 Task: Send an email with the signature Christina Ramirez with the subject 'Request for donations' and the message 'I am pleased to inform you that we have selected your proposal.' from softage.1@softage.net to softage.2@softage.net with an attached document Press_release.docx and move the email from Sent Items to the folder Employee files
Action: Mouse moved to (707, 151)
Screenshot: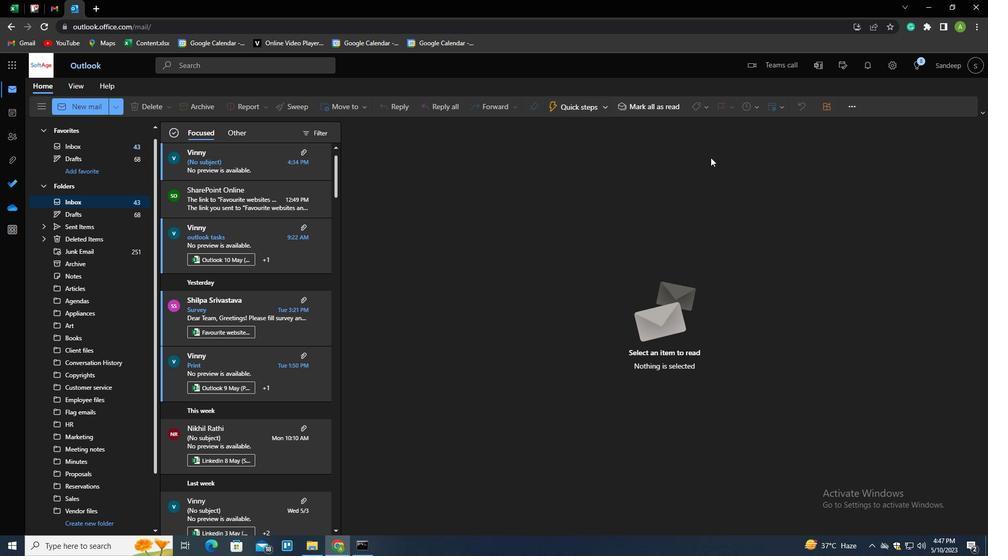 
Action: Key pressed n
Screenshot: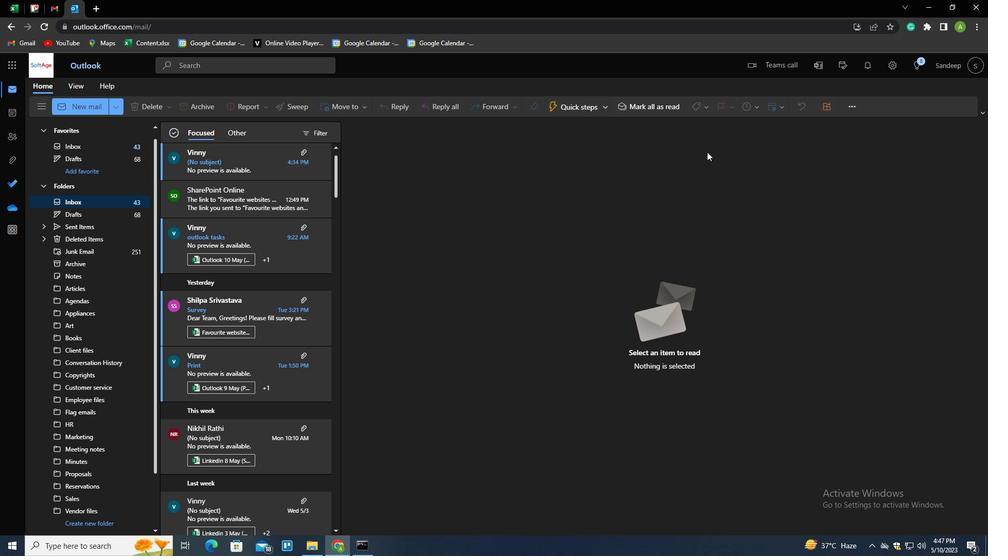
Action: Mouse moved to (694, 107)
Screenshot: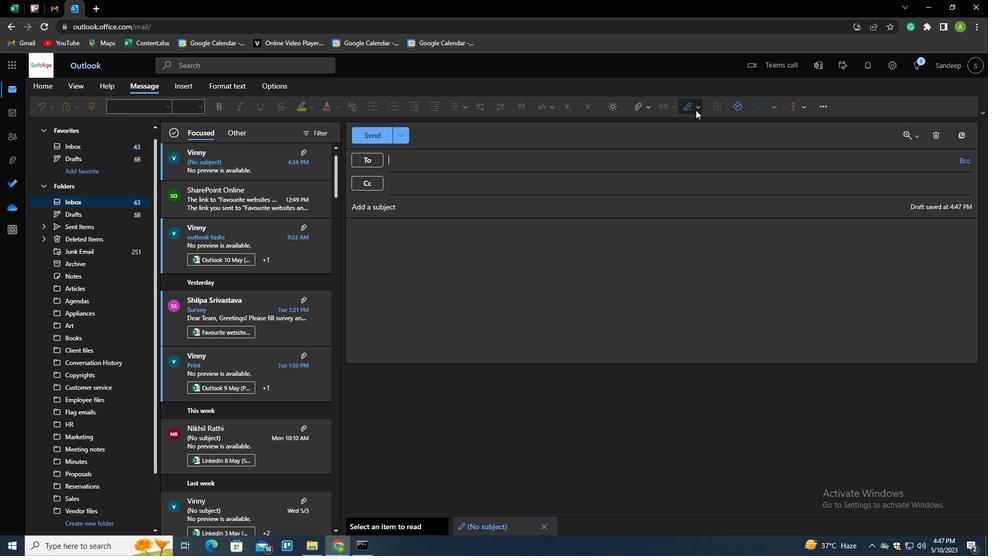 
Action: Mouse pressed left at (694, 107)
Screenshot: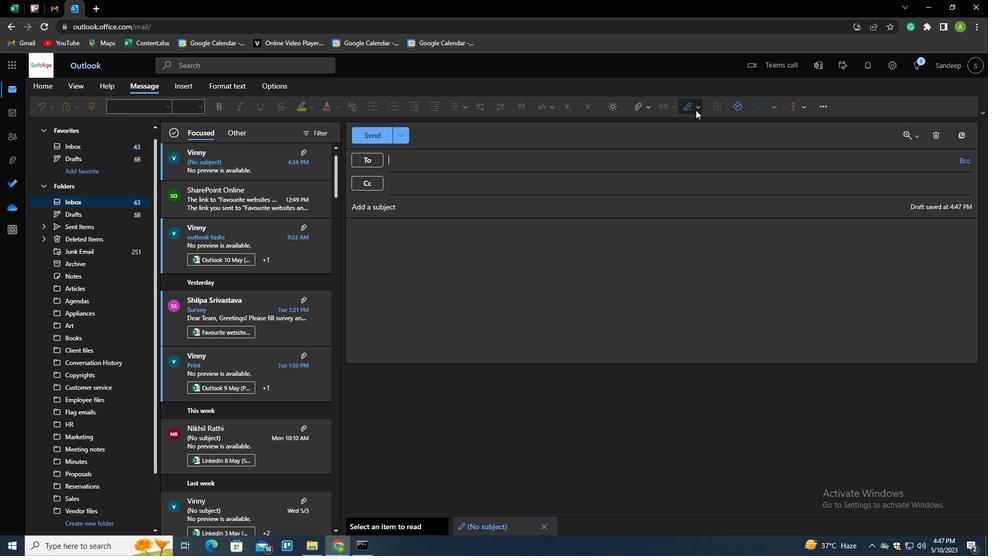 
Action: Mouse moved to (678, 147)
Screenshot: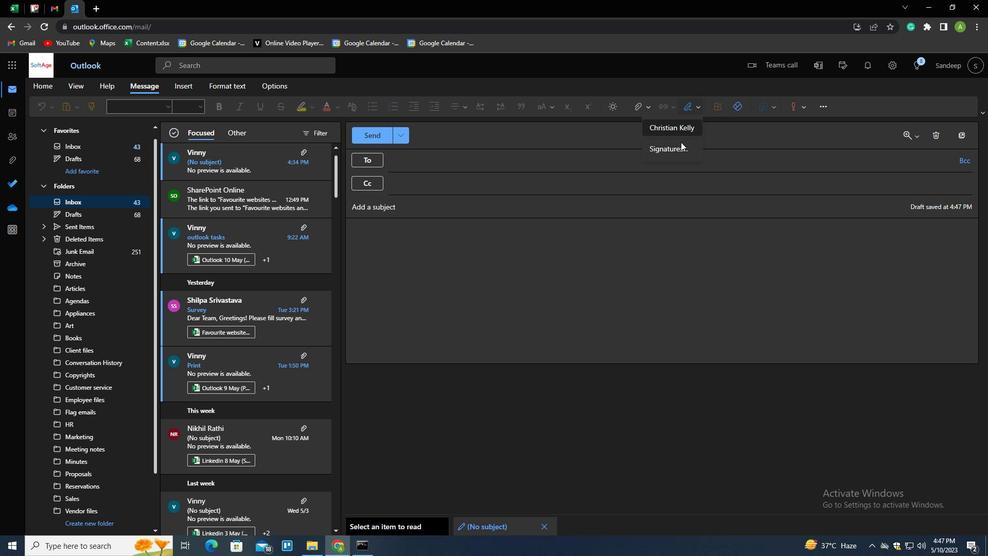 
Action: Mouse pressed left at (678, 147)
Screenshot: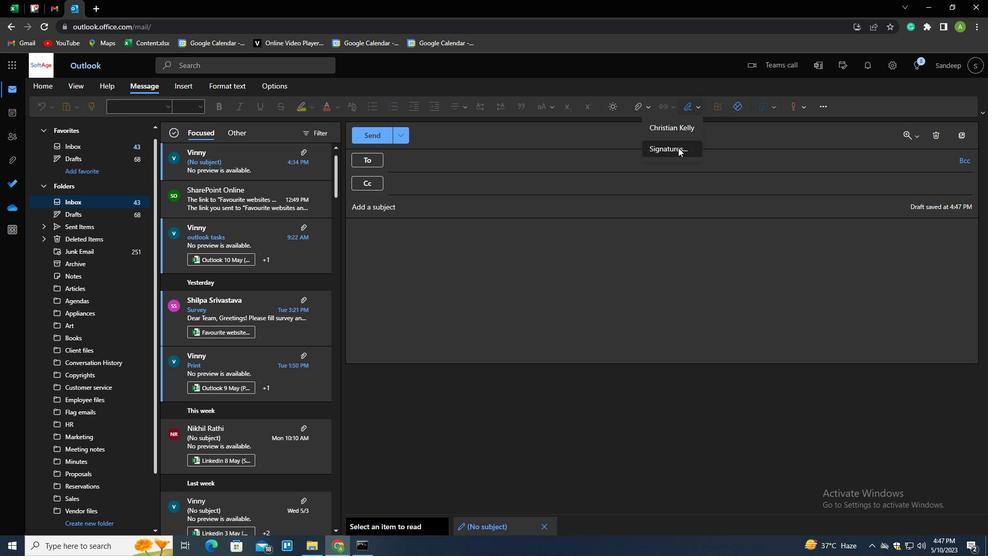 
Action: Mouse moved to (696, 187)
Screenshot: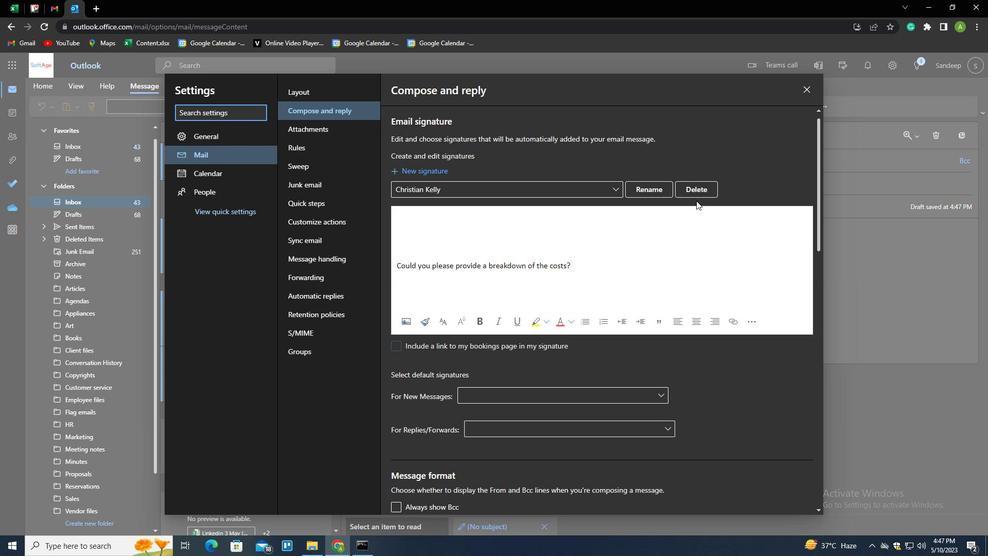 
Action: Mouse pressed left at (696, 187)
Screenshot: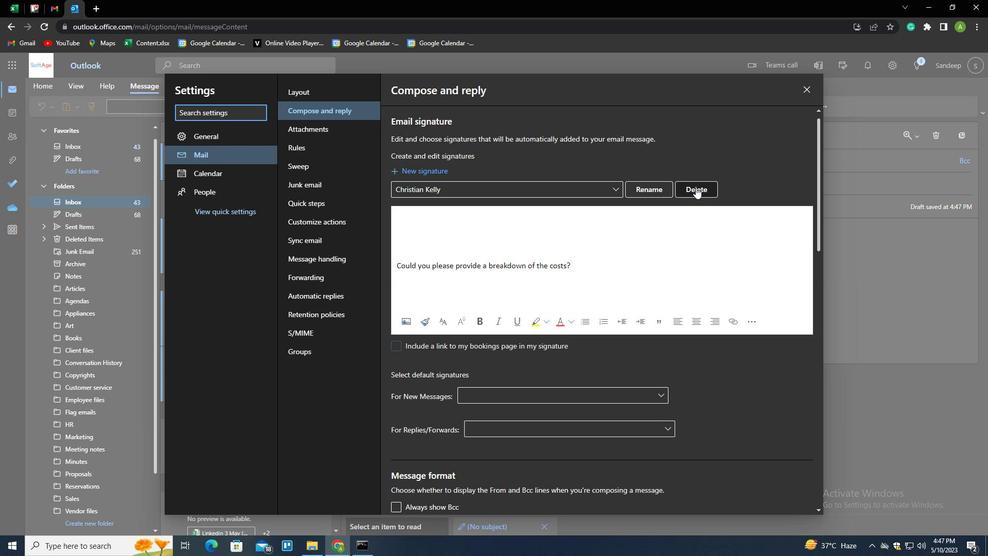
Action: Mouse moved to (633, 190)
Screenshot: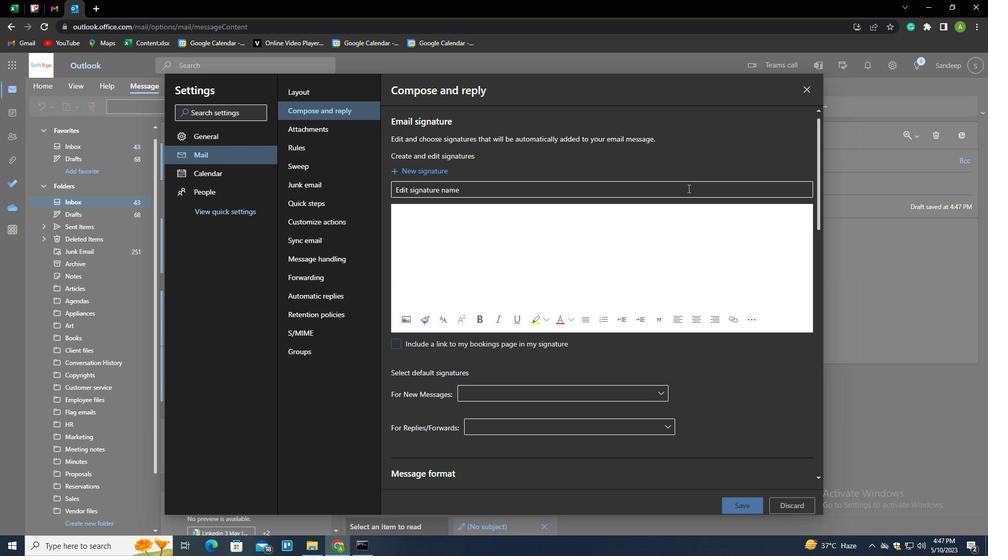 
Action: Mouse pressed left at (633, 190)
Screenshot: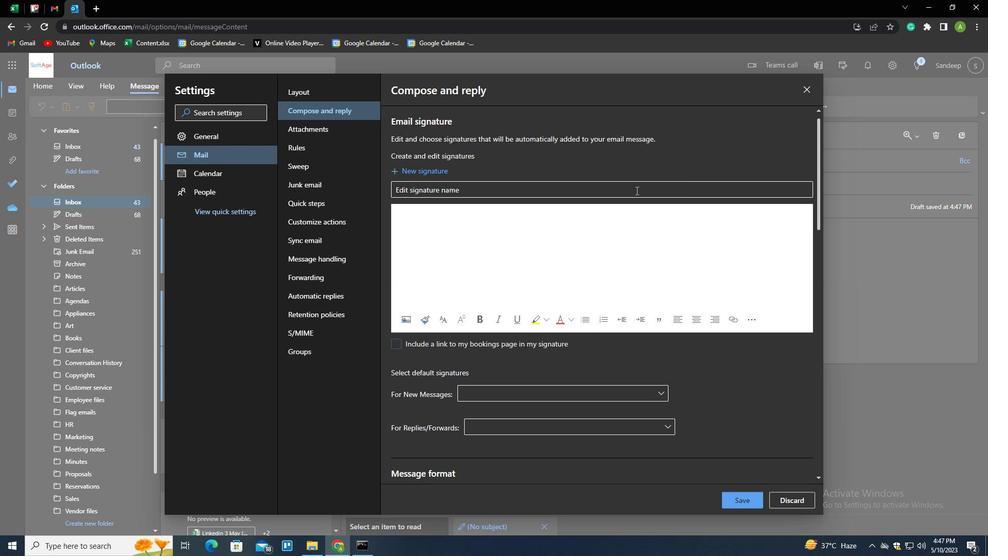 
Action: Mouse moved to (633, 190)
Screenshot: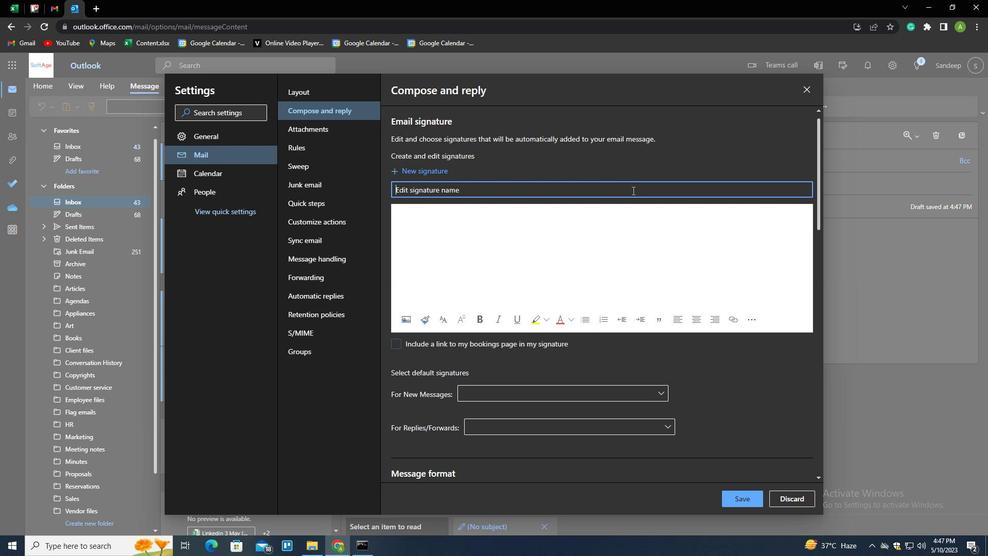 
Action: Key pressed <Key.shift>CHRISTINA<Key.space><Key.shift>RAMIREZ<Key.tab><Key.shift_r><Key.enter><Key.enter><Key.enter><Key.enter><Key.enter><Key.shift>IA<Key.backspace><Key.space><Key.shift>AM<Key.space>PLEASED<Key.space>TO<Key.space>INFORM<Key.space>YOU<Key.space>THAT<Key.space>WE<Key.space>HAVE<Key.space>SELECTD<Key.backspace>ED<Key.space>YOUR<Key.space>PI<Key.backspace>URPOSEL<Key.backspace><Key.backspace>AL.
Screenshot: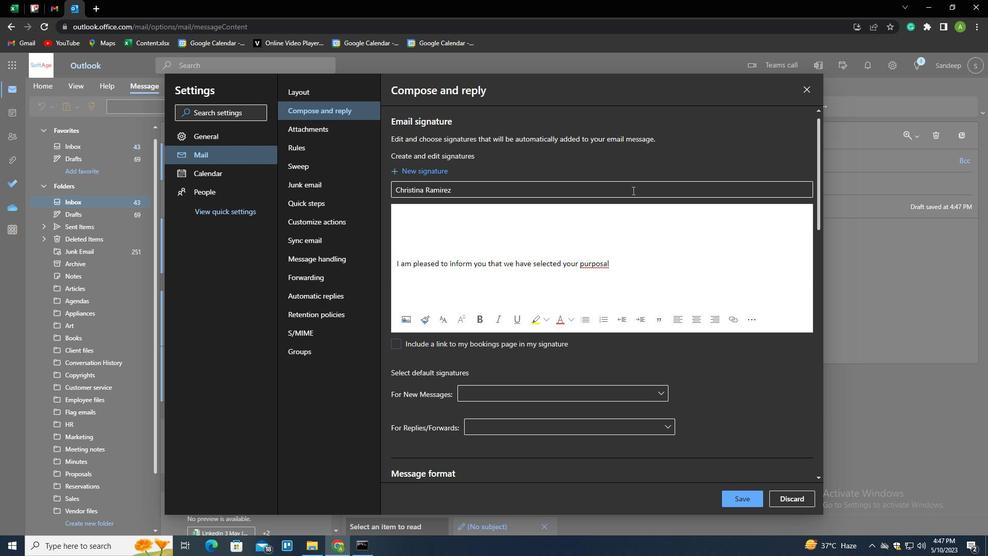 
Action: Mouse moved to (590, 264)
Screenshot: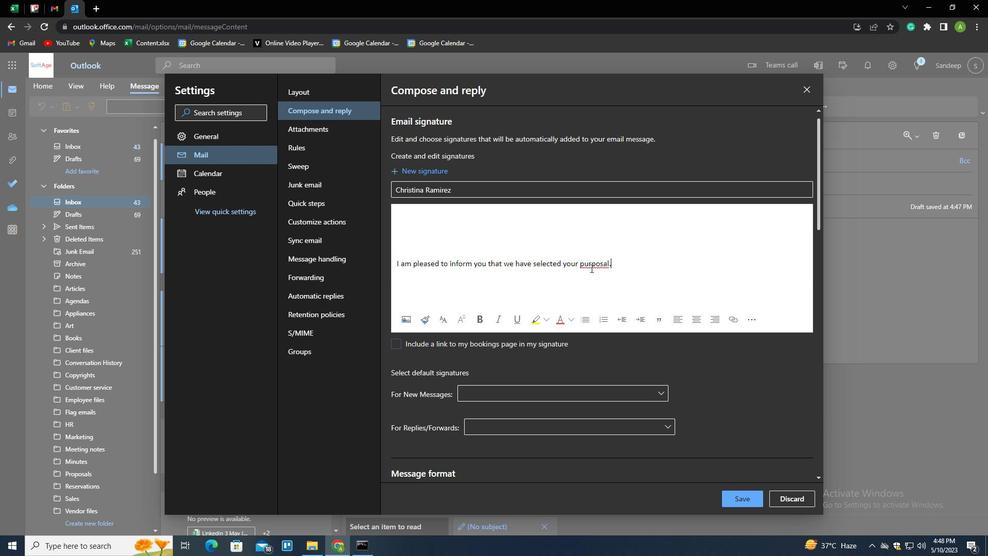 
Action: Mouse pressed left at (590, 264)
Screenshot: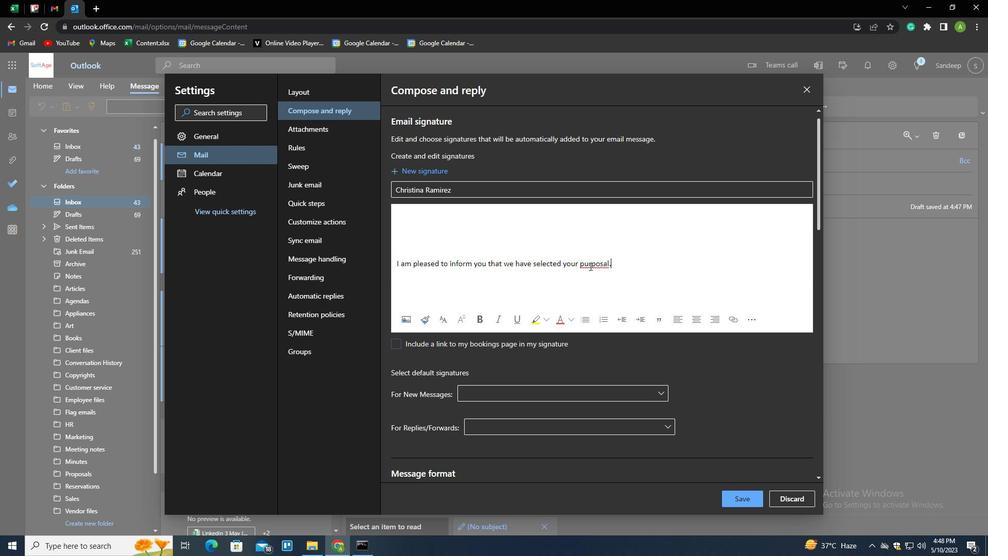 
Action: Mouse moved to (602, 266)
Screenshot: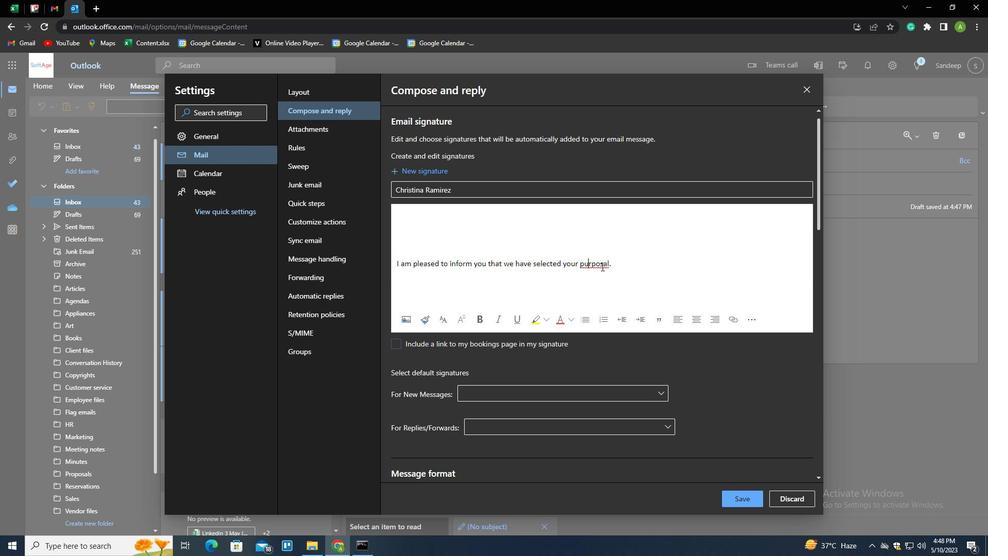 
Action: Key pressed <Key.right><Key.backspace><Key.backspace>RO
Screenshot: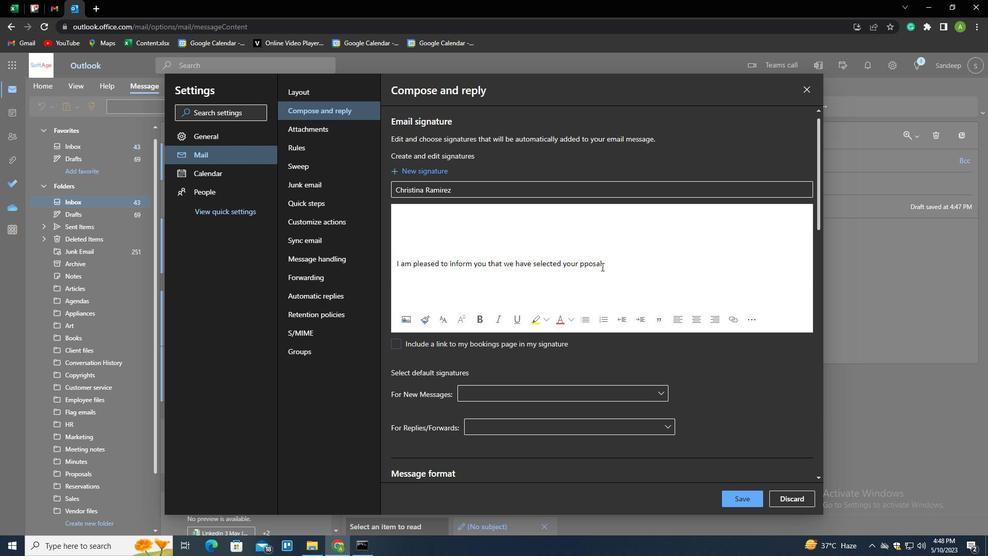 
Action: Mouse moved to (635, 260)
Screenshot: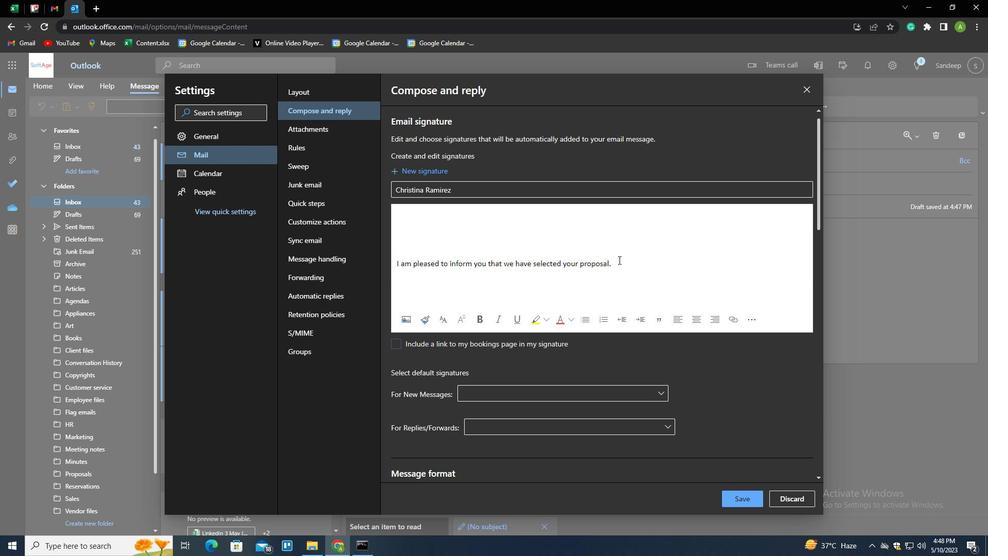 
Action: Mouse pressed left at (635, 260)
Screenshot: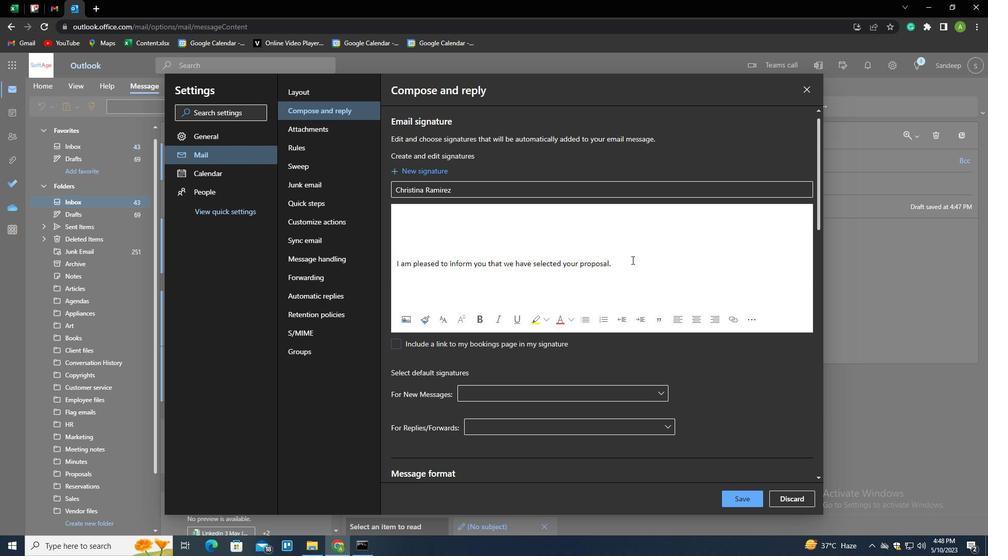 
Action: Mouse moved to (735, 499)
Screenshot: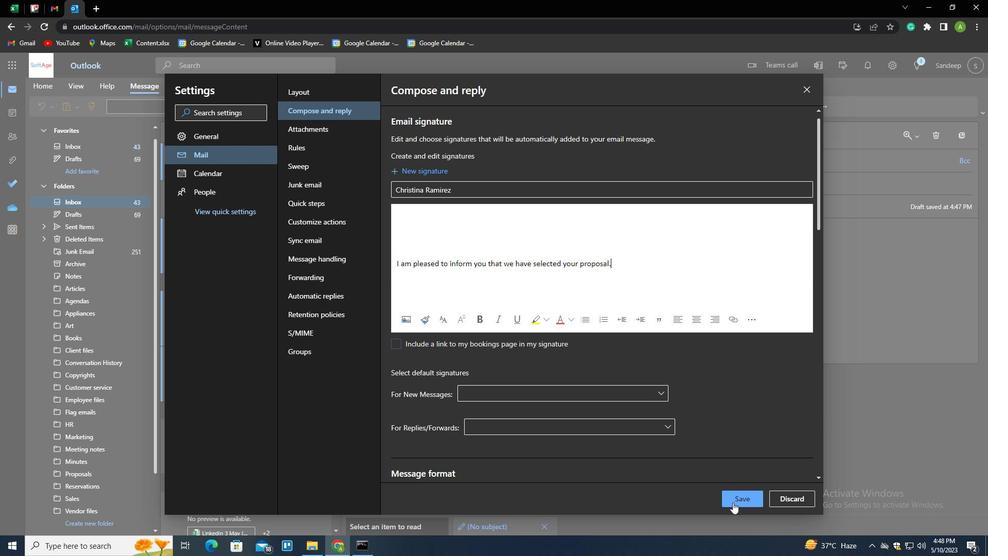 
Action: Mouse pressed left at (735, 499)
Screenshot: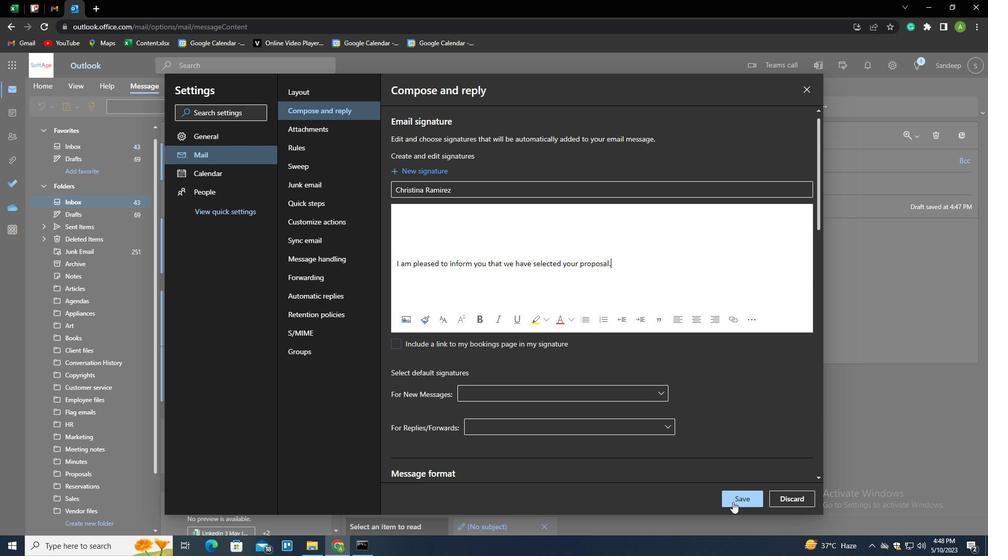 
Action: Mouse moved to (894, 299)
Screenshot: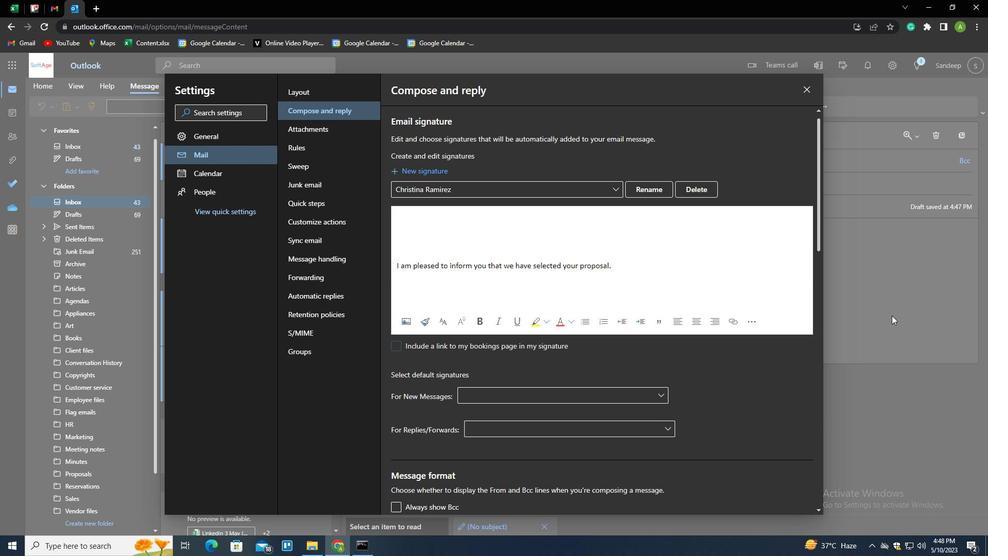 
Action: Mouse pressed left at (894, 299)
Screenshot: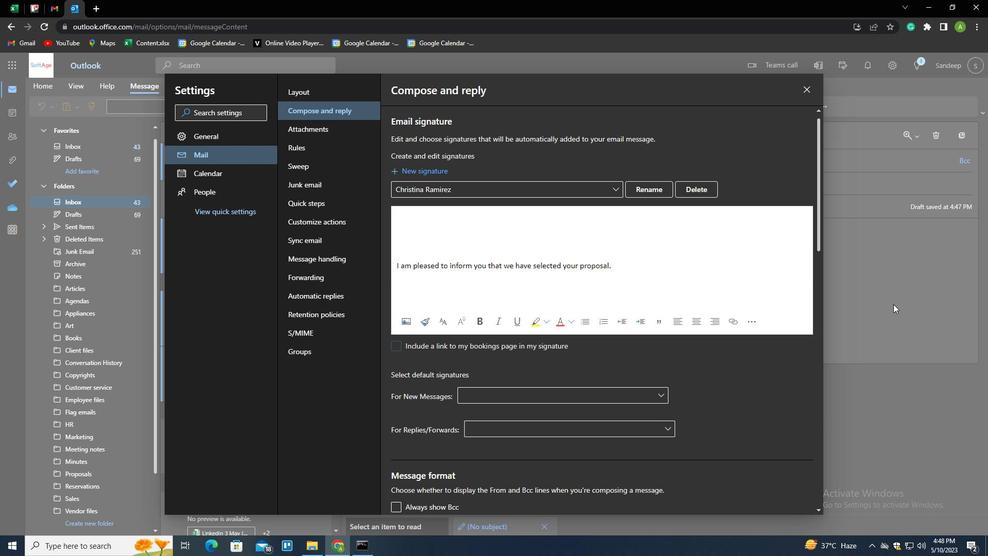 
Action: Mouse moved to (694, 108)
Screenshot: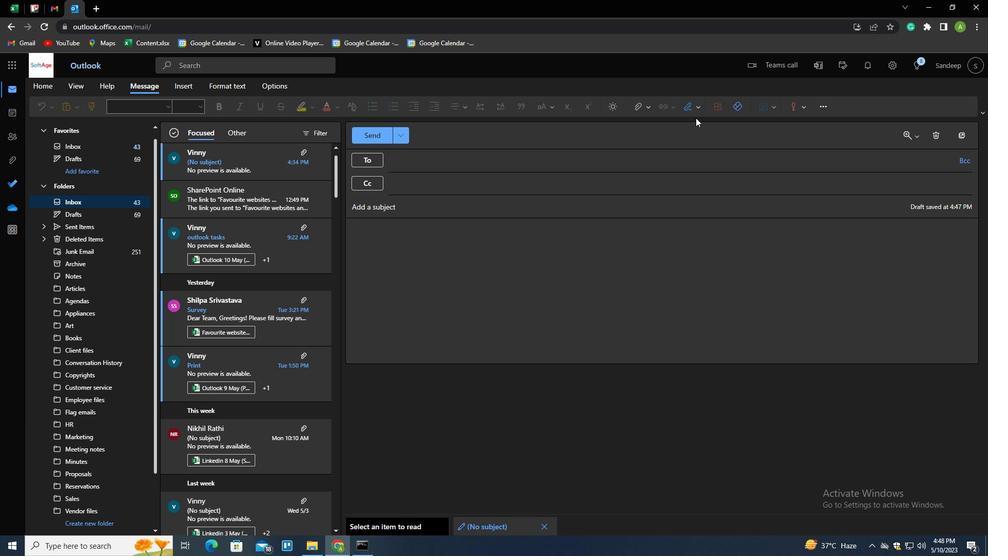 
Action: Mouse pressed left at (694, 108)
Screenshot: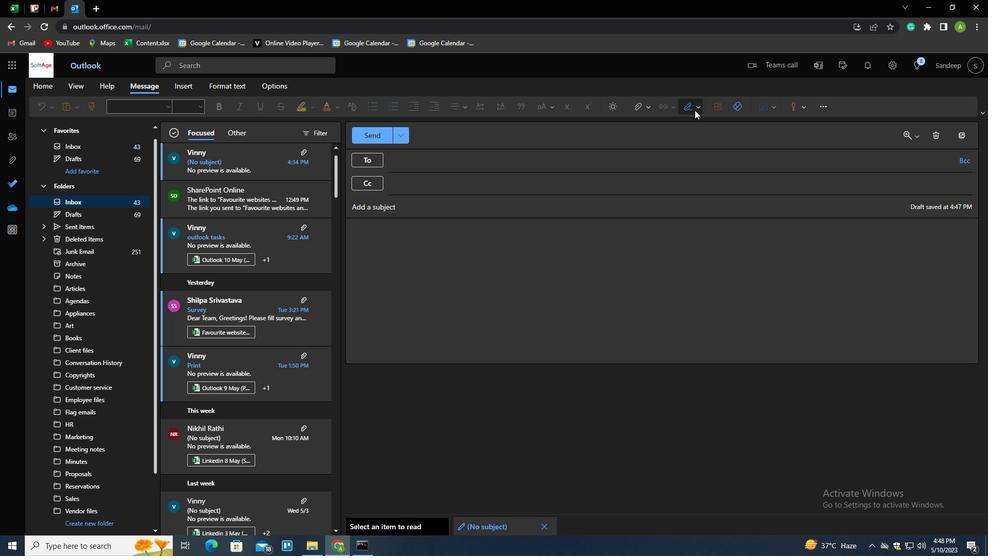 
Action: Mouse moved to (681, 126)
Screenshot: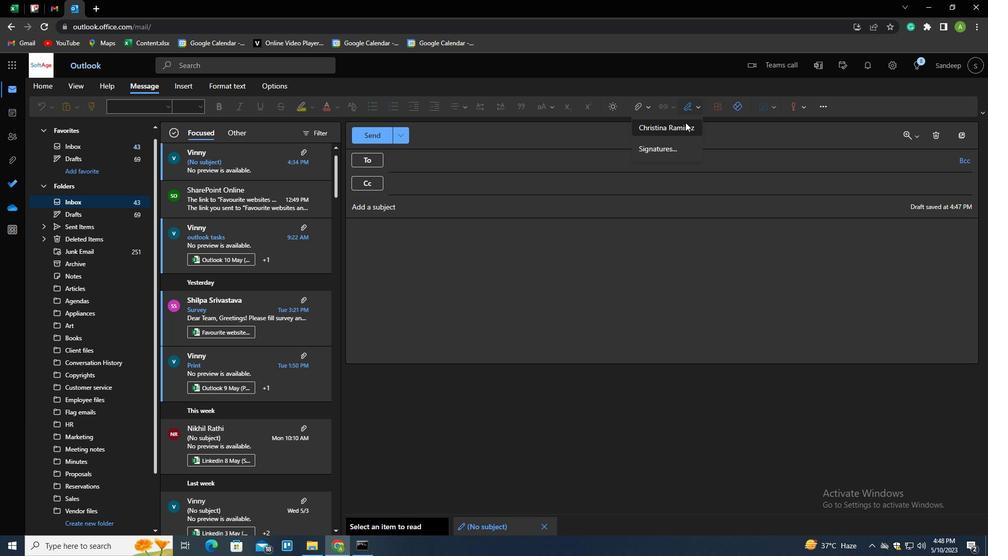 
Action: Mouse pressed left at (681, 126)
Screenshot: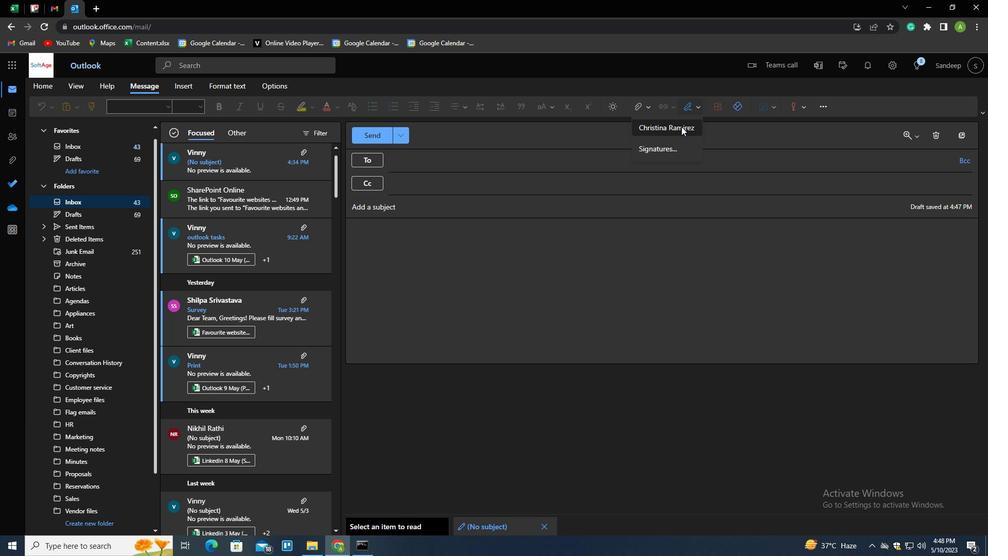 
Action: Mouse moved to (405, 208)
Screenshot: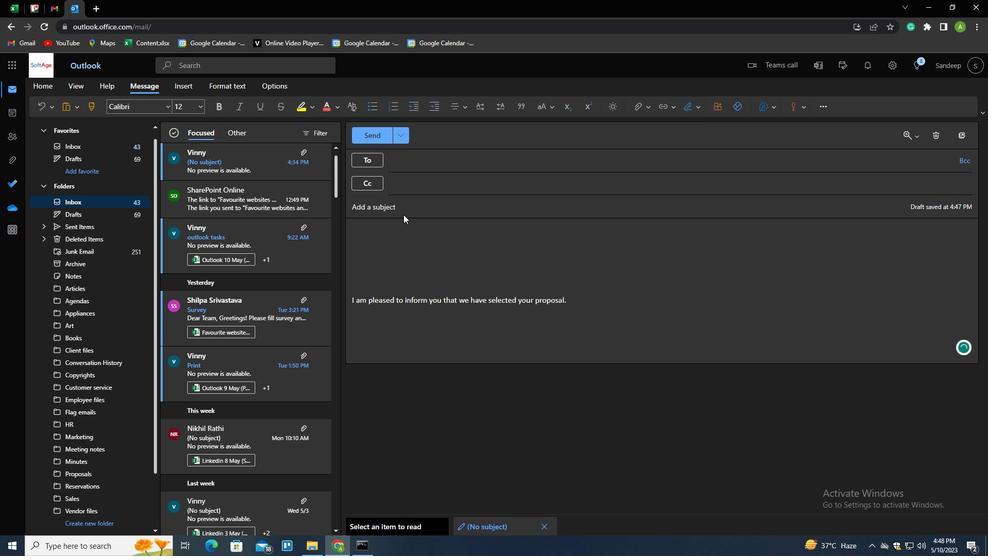 
Action: Mouse pressed left at (405, 208)
Screenshot: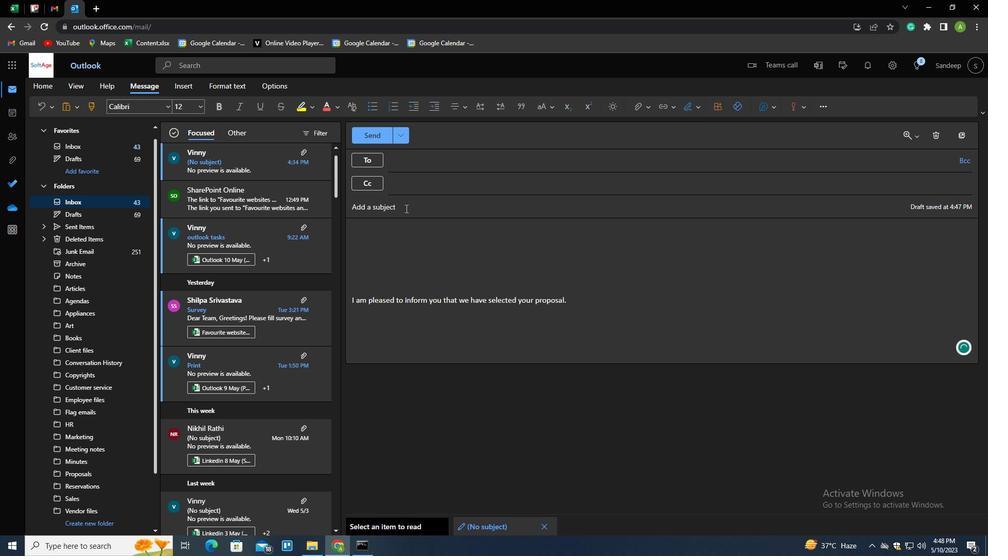 
Action: Key pressed <Key.shift>REQUEST<Key.space>FOR<Key.space>DONATIONS
Screenshot: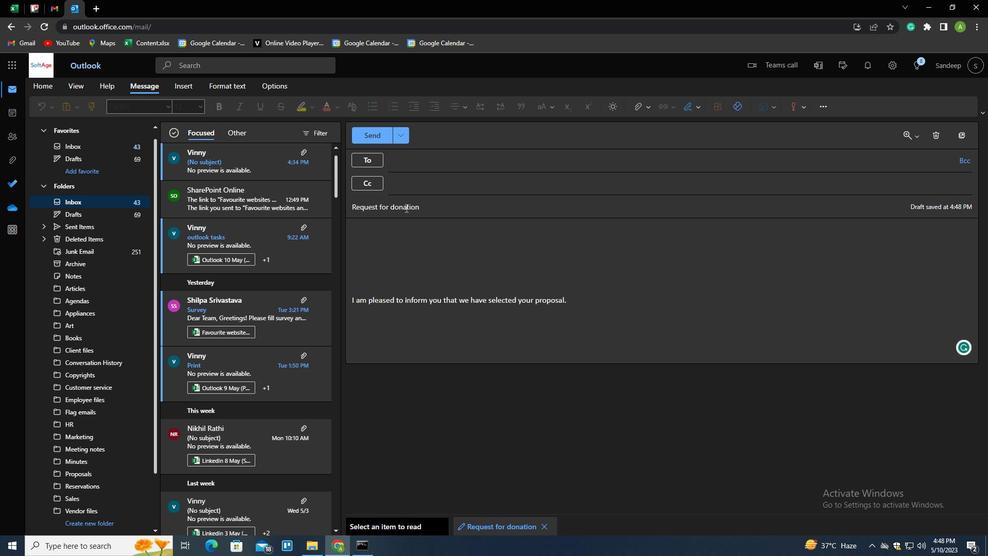 
Action: Mouse moved to (411, 168)
Screenshot: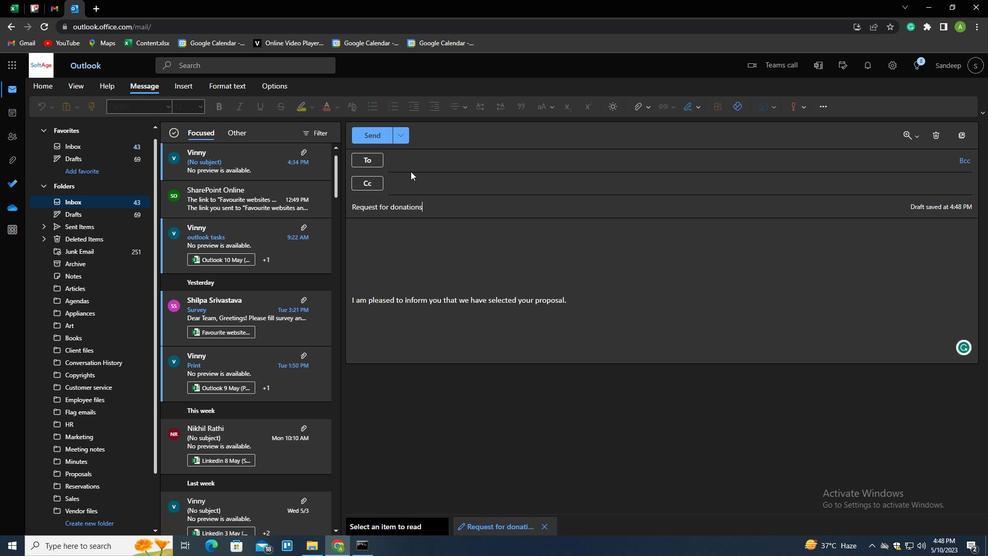 
Action: Mouse pressed left at (411, 168)
Screenshot: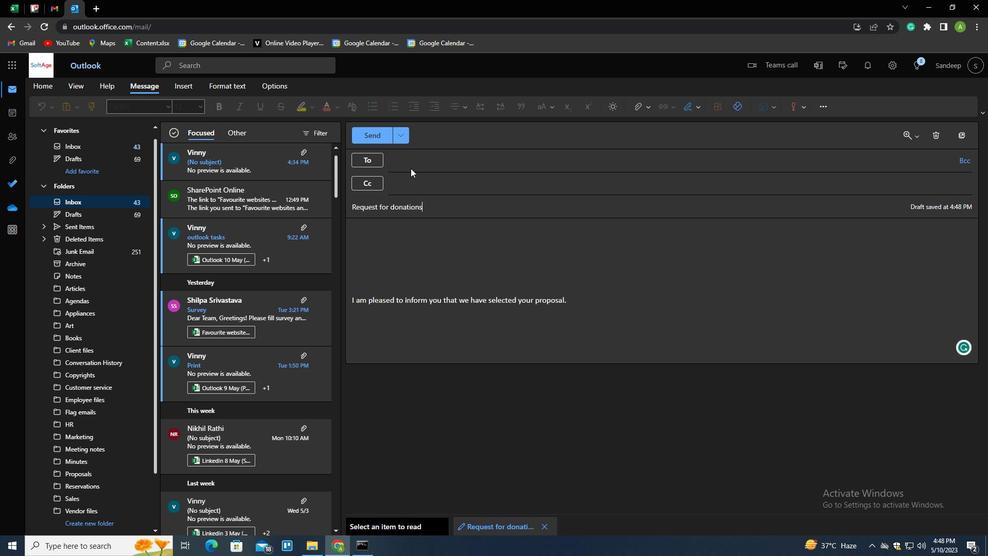 
Action: Mouse moved to (422, 166)
Screenshot: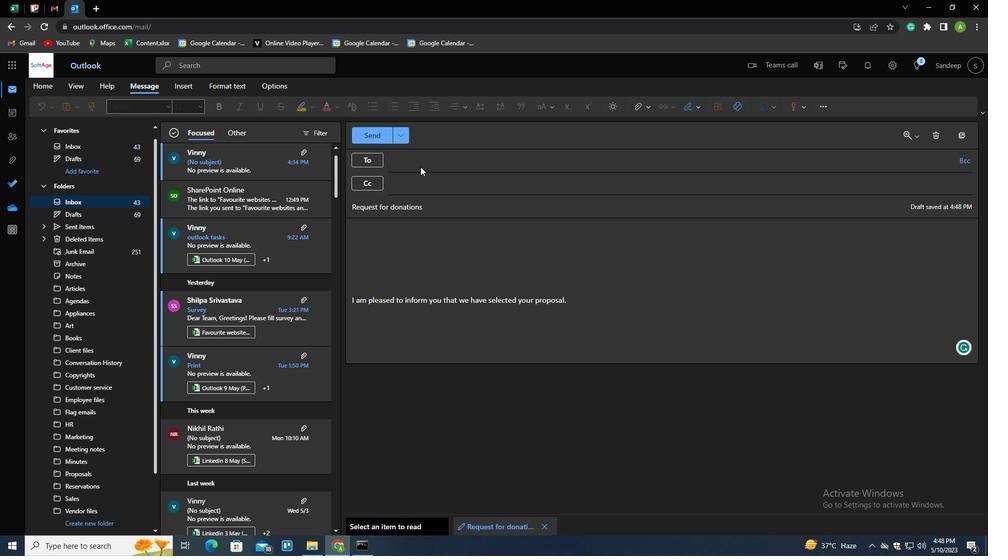 
Action: Mouse pressed left at (422, 166)
Screenshot: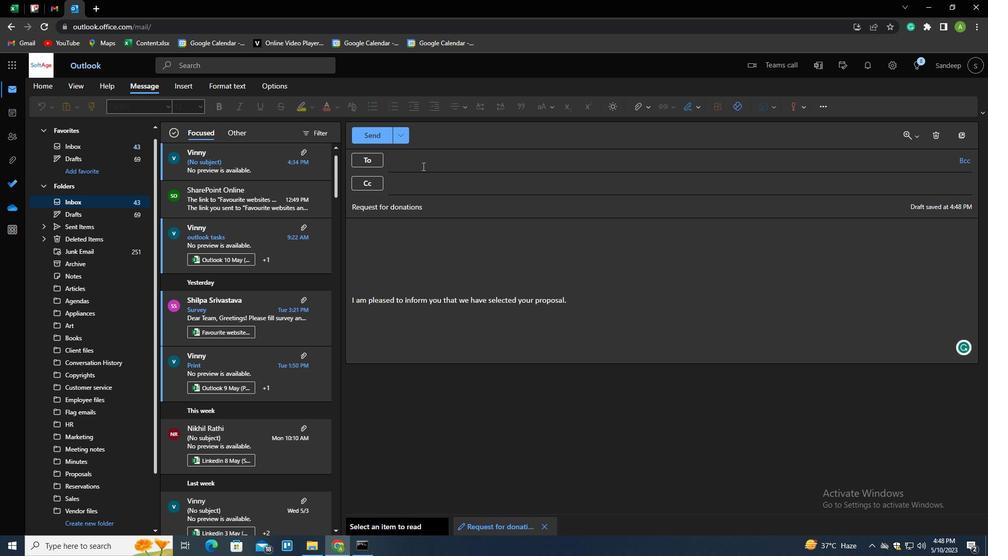 
Action: Key pressed SOFTAGE.1
Screenshot: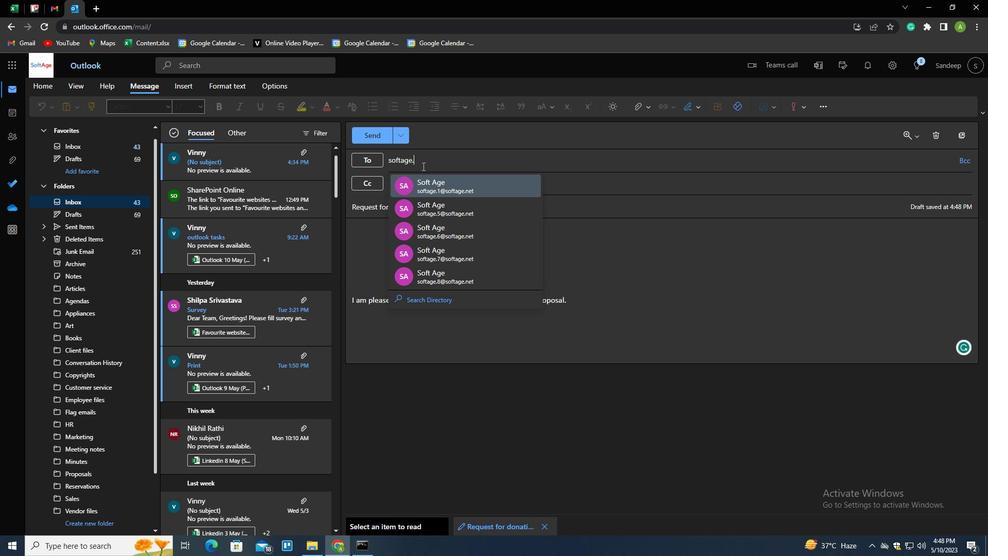 
Action: Mouse moved to (449, 202)
Screenshot: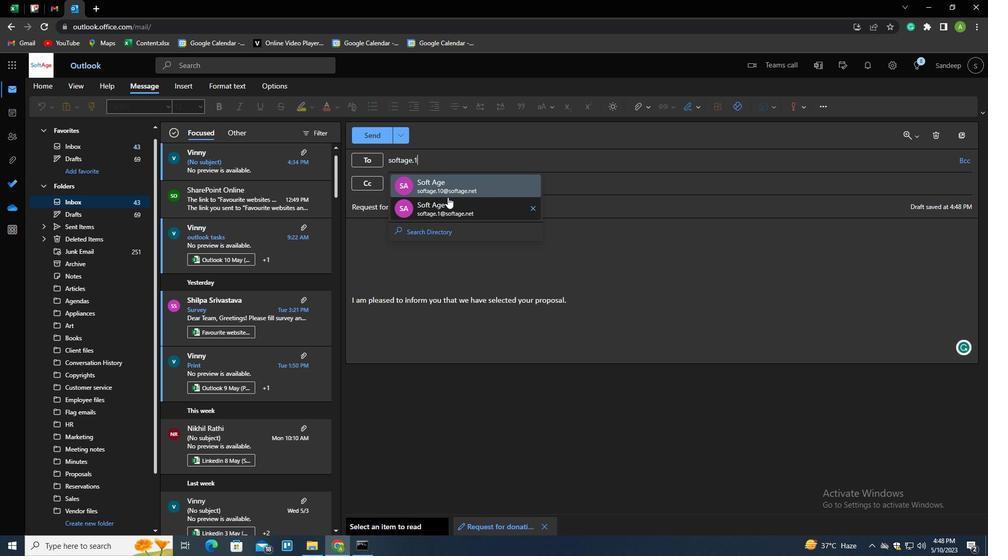 
Action: Mouse pressed left at (449, 202)
Screenshot: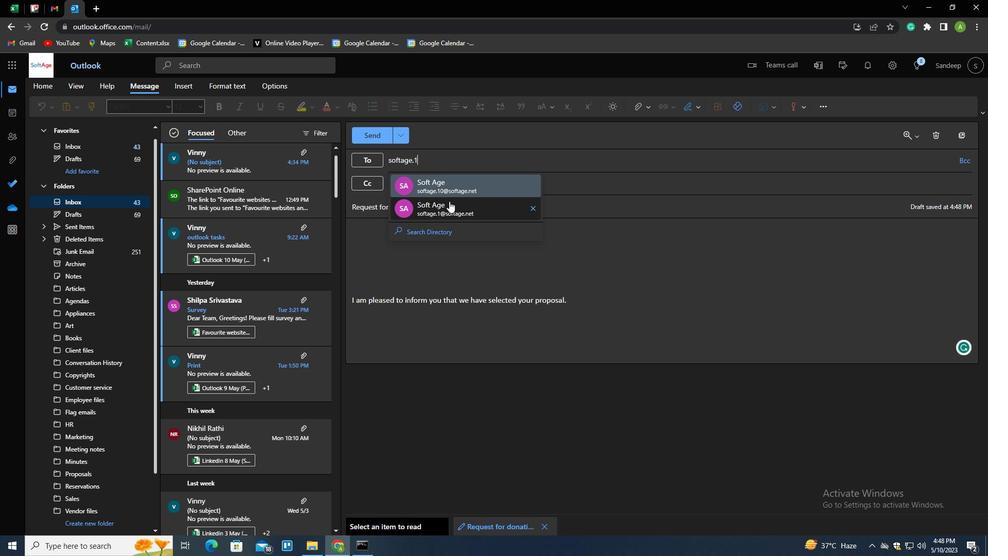 
Action: Mouse moved to (453, 249)
Screenshot: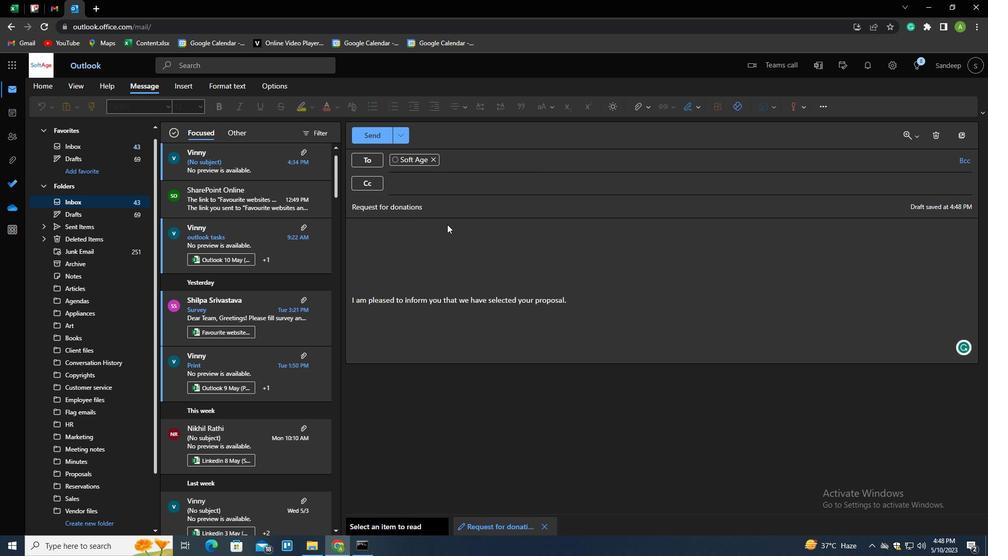 
Action: Mouse pressed left at (453, 249)
Screenshot: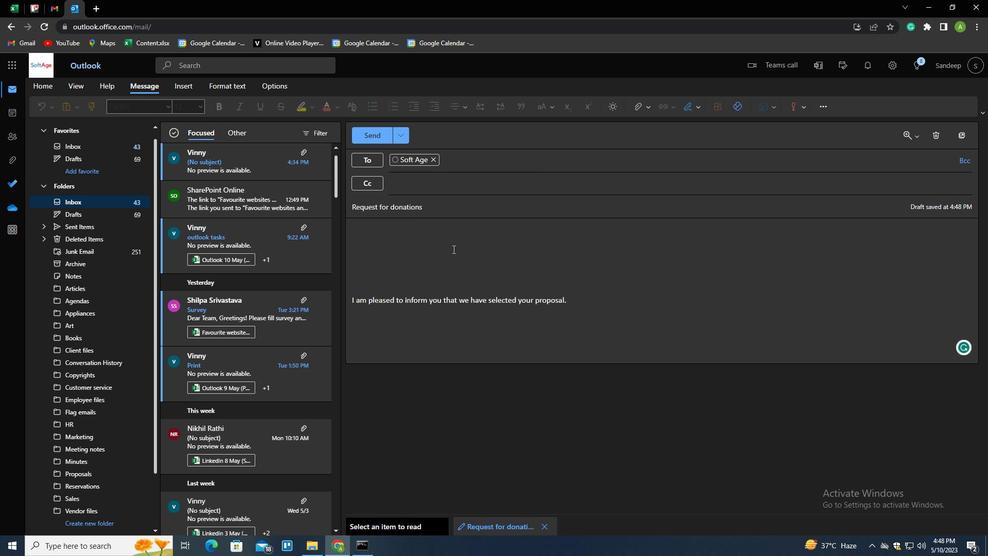 
Action: Mouse moved to (639, 108)
Screenshot: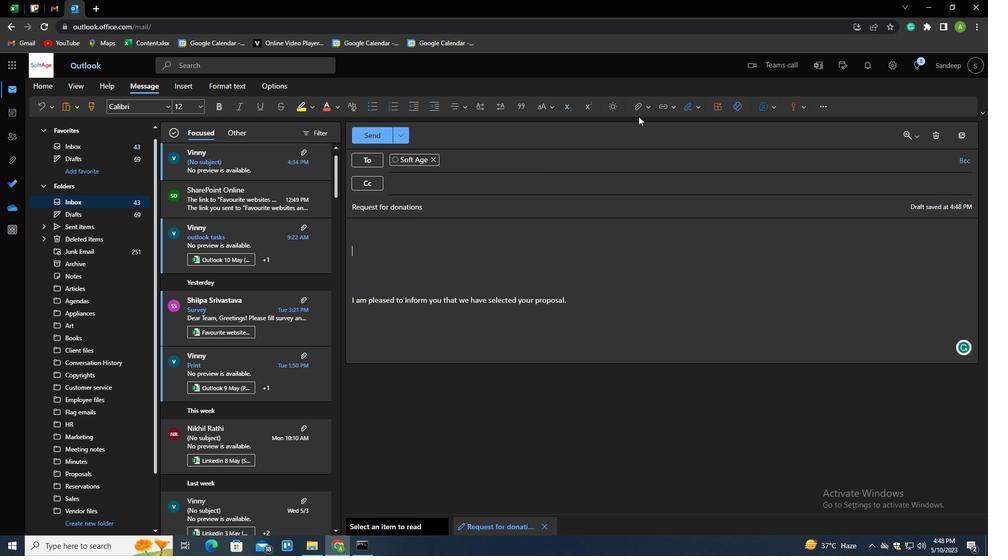 
Action: Mouse pressed left at (639, 108)
Screenshot: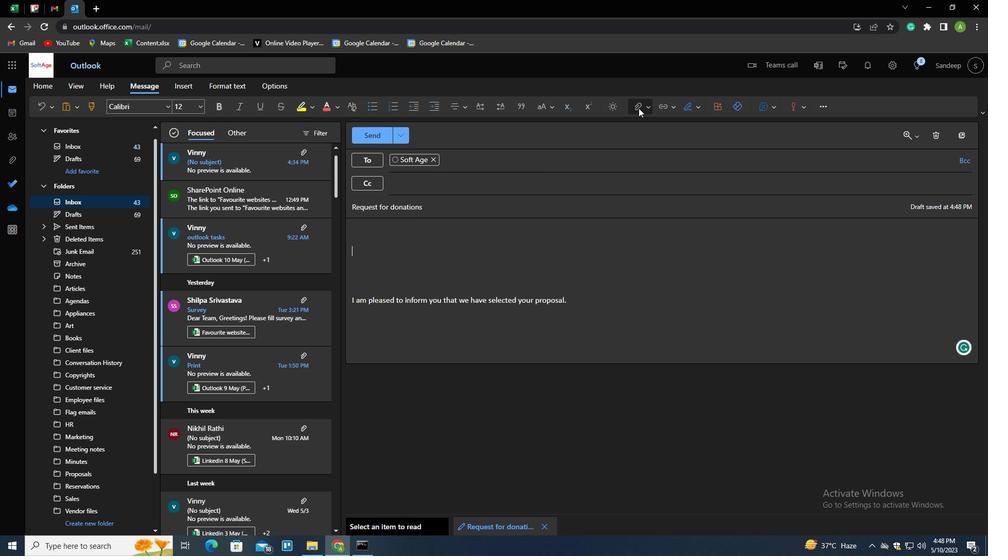 
Action: Mouse moved to (572, 125)
Screenshot: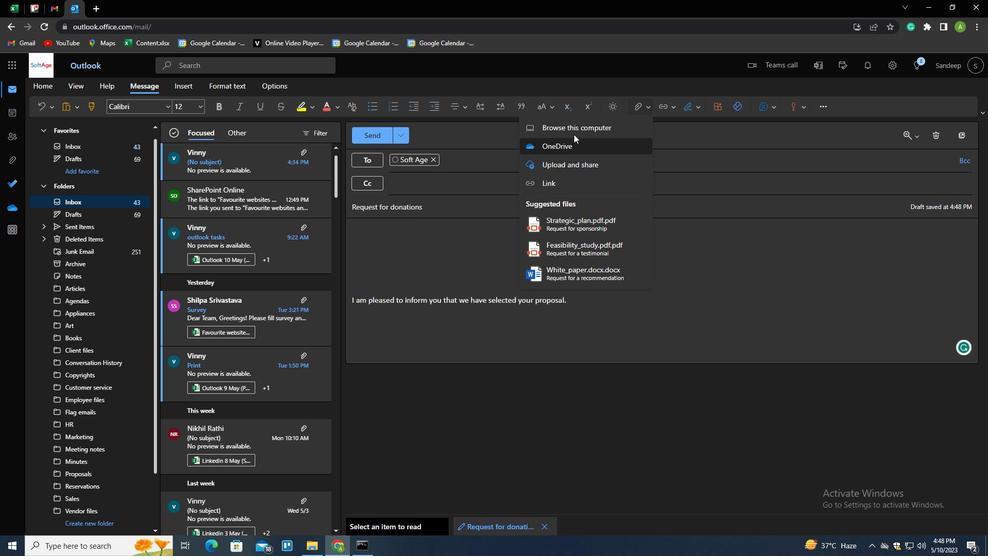 
Action: Mouse pressed left at (572, 125)
Screenshot: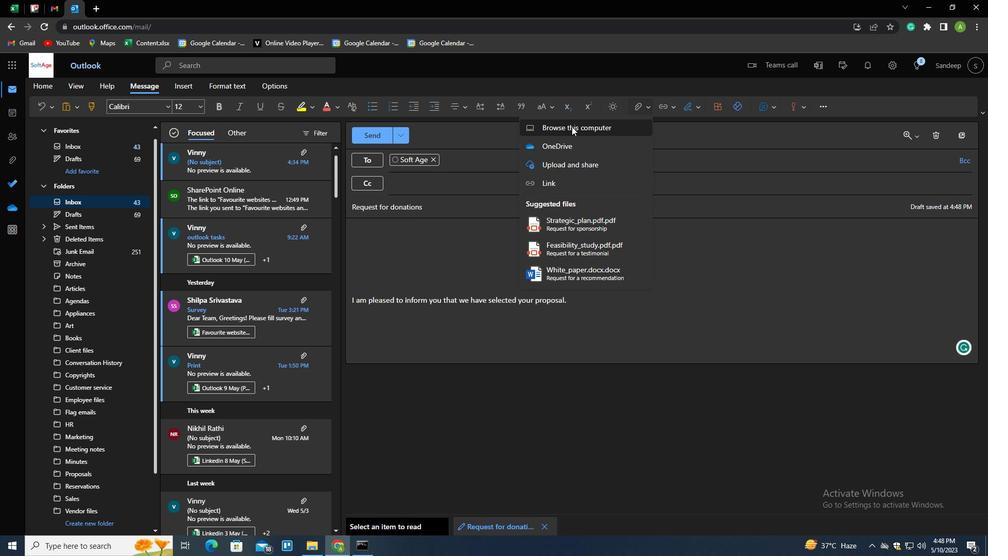 
Action: Mouse moved to (161, 114)
Screenshot: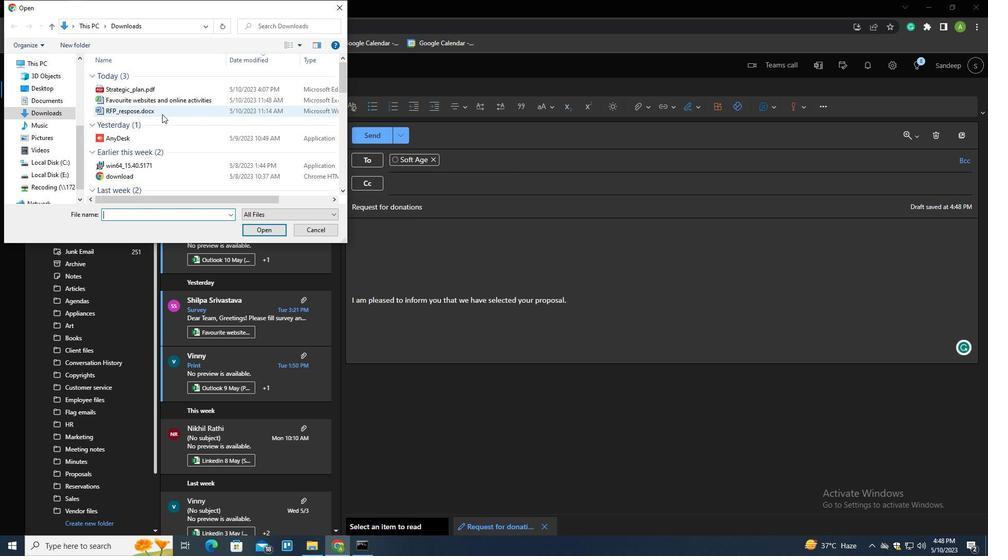 
Action: Mouse pressed right at (161, 114)
Screenshot: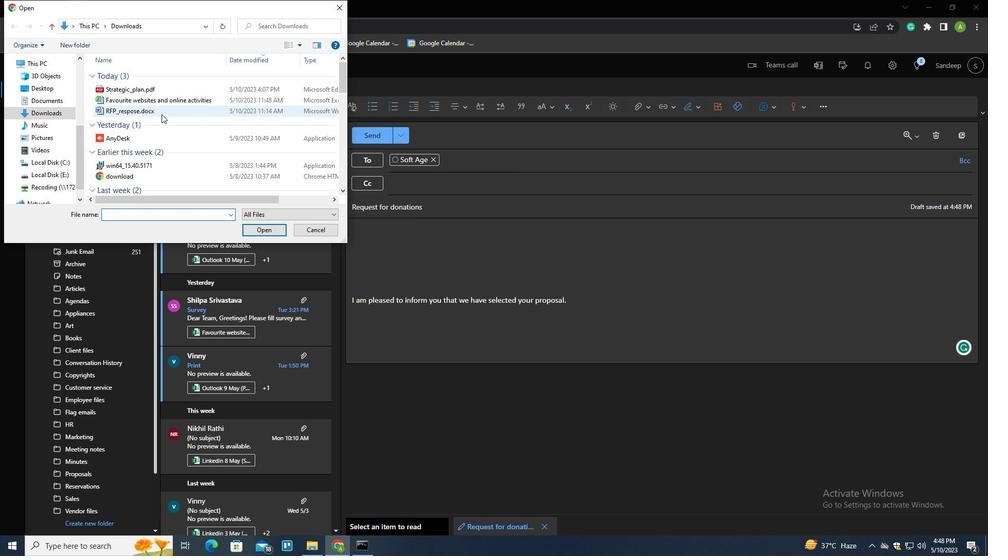 
Action: Mouse moved to (152, 112)
Screenshot: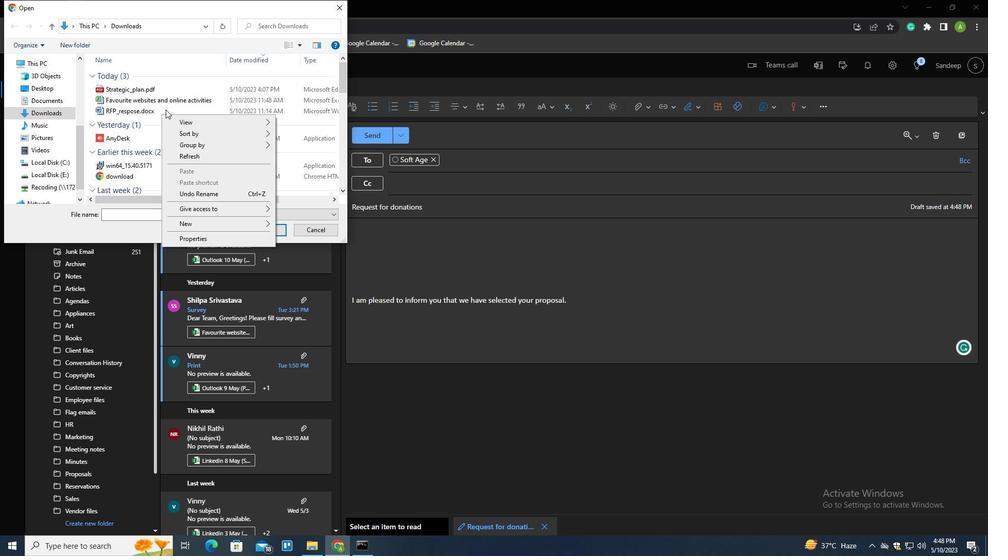 
Action: Mouse pressed left at (152, 112)
Screenshot: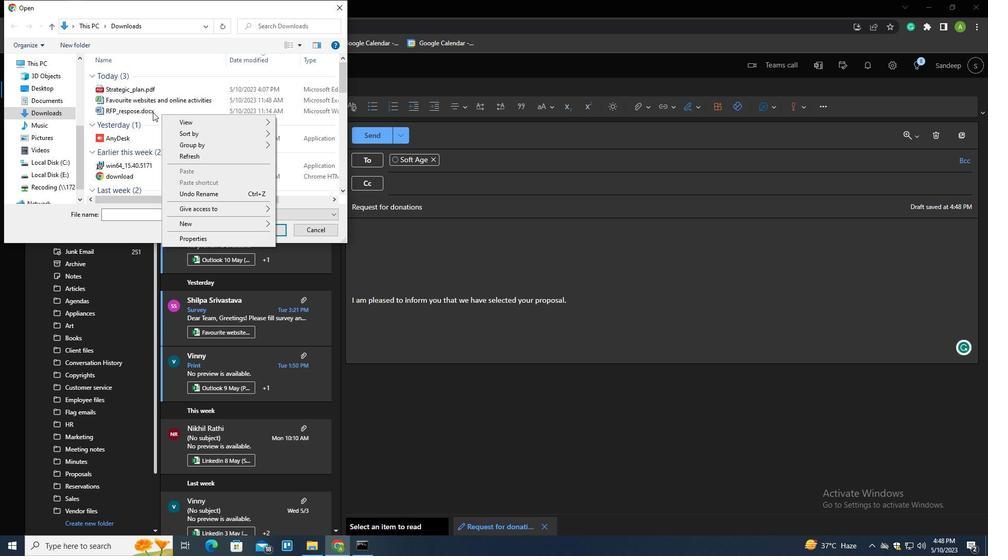 
Action: Mouse moved to (152, 110)
Screenshot: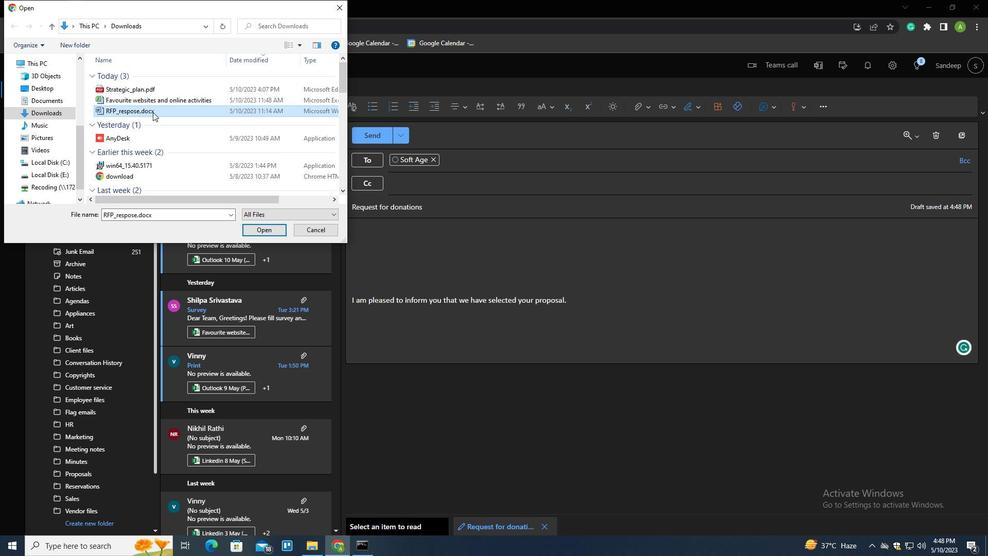 
Action: Mouse pressed right at (152, 110)
Screenshot: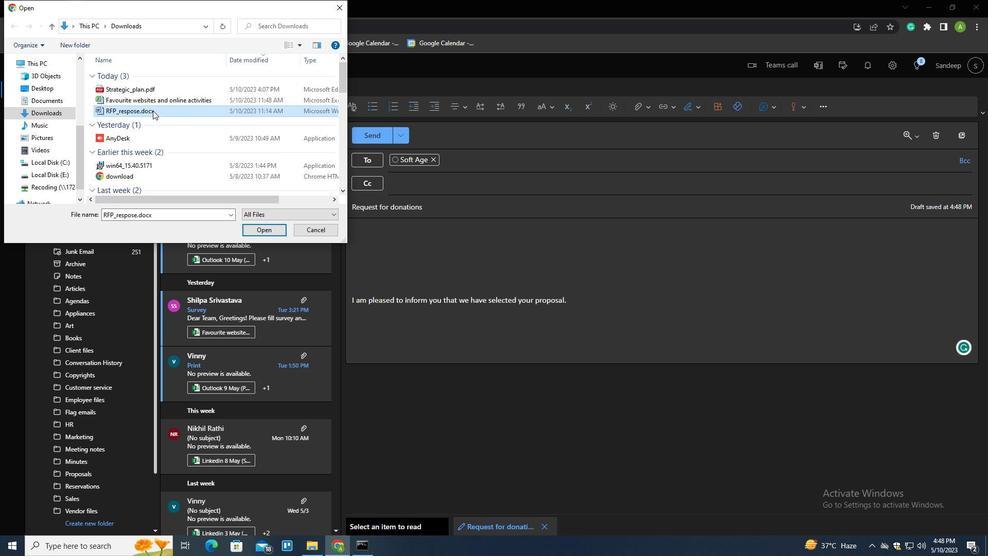
Action: Mouse moved to (193, 304)
Screenshot: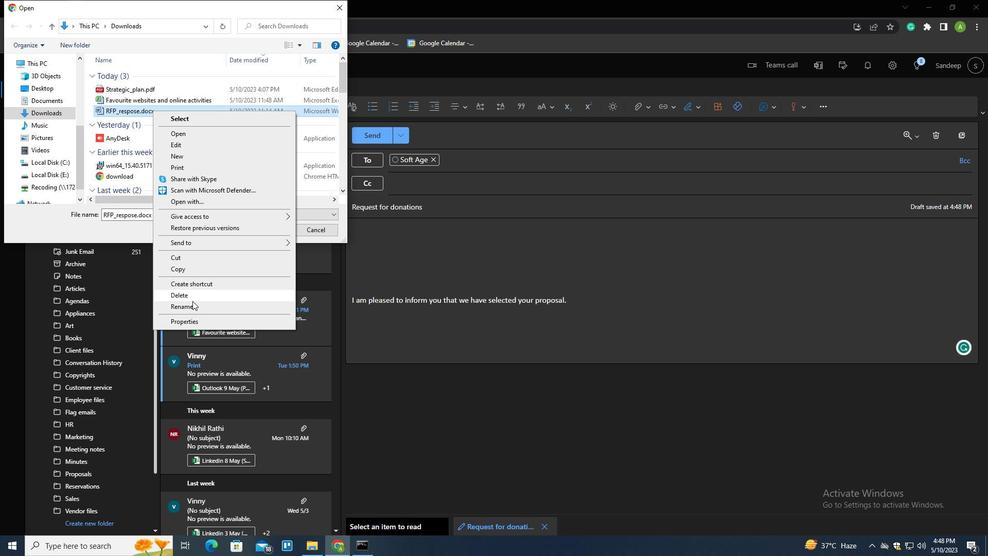 
Action: Mouse pressed left at (193, 304)
Screenshot: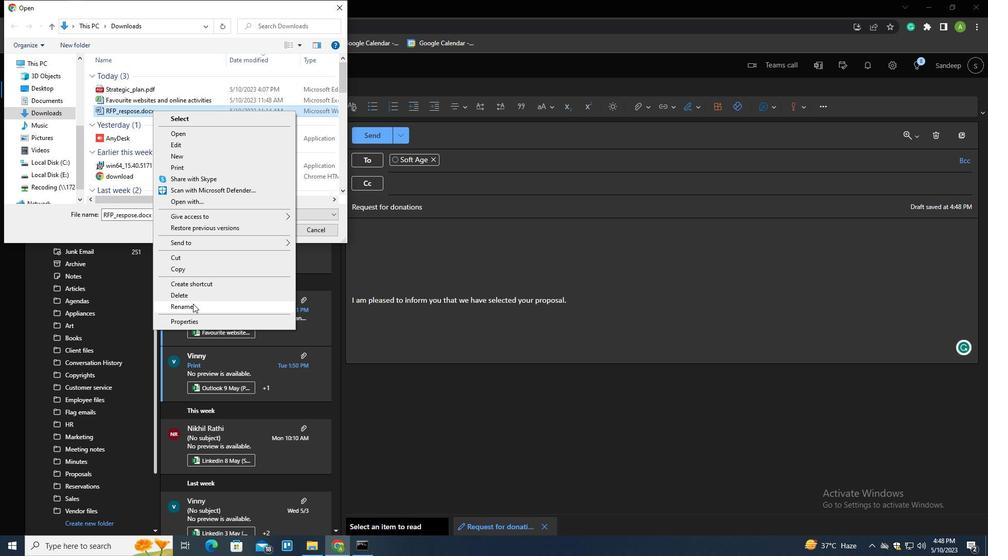 
Action: Key pressed <Key.shift>PRESS<Key.shift><Key.shift>_RELEASE.DOCX
Screenshot: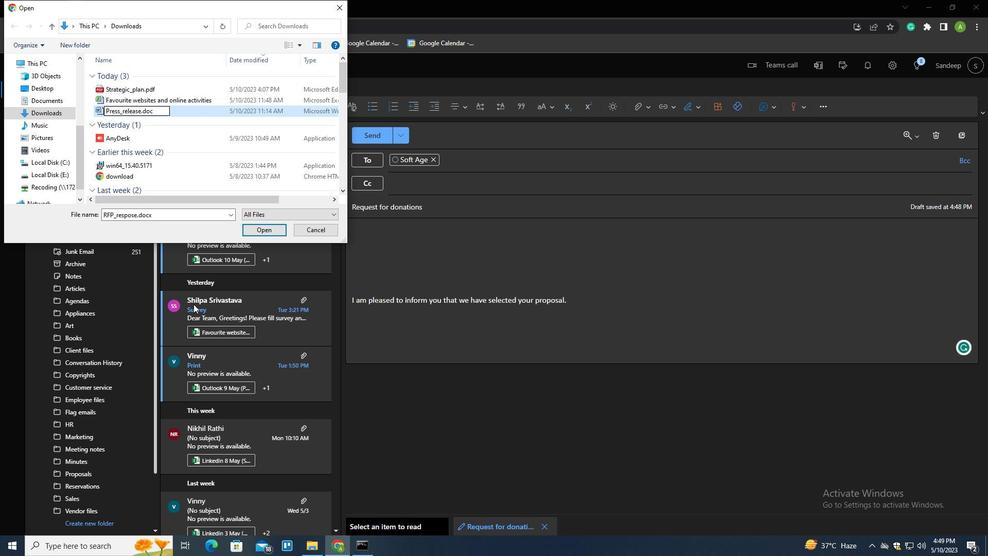 
Action: Mouse moved to (209, 111)
Screenshot: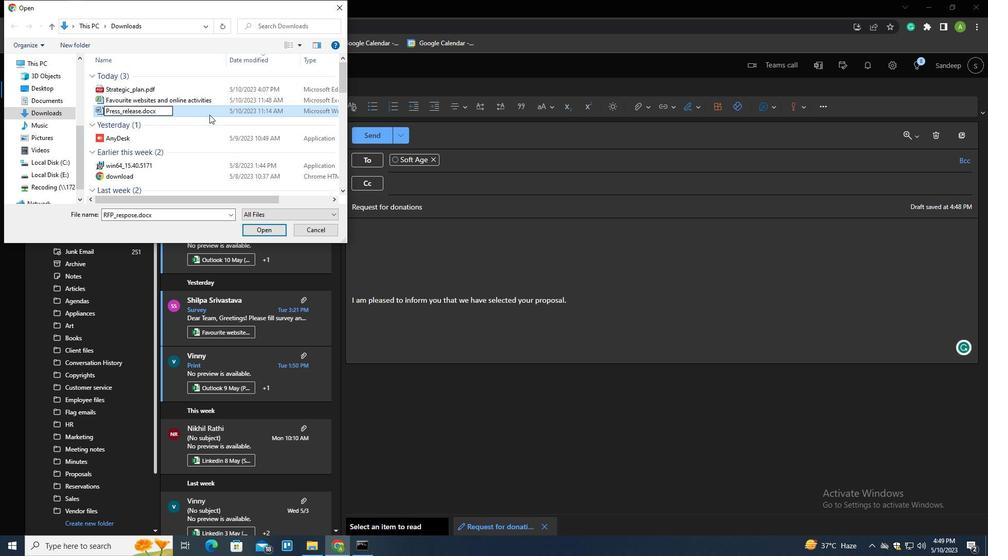 
Action: Mouse pressed left at (209, 111)
Screenshot: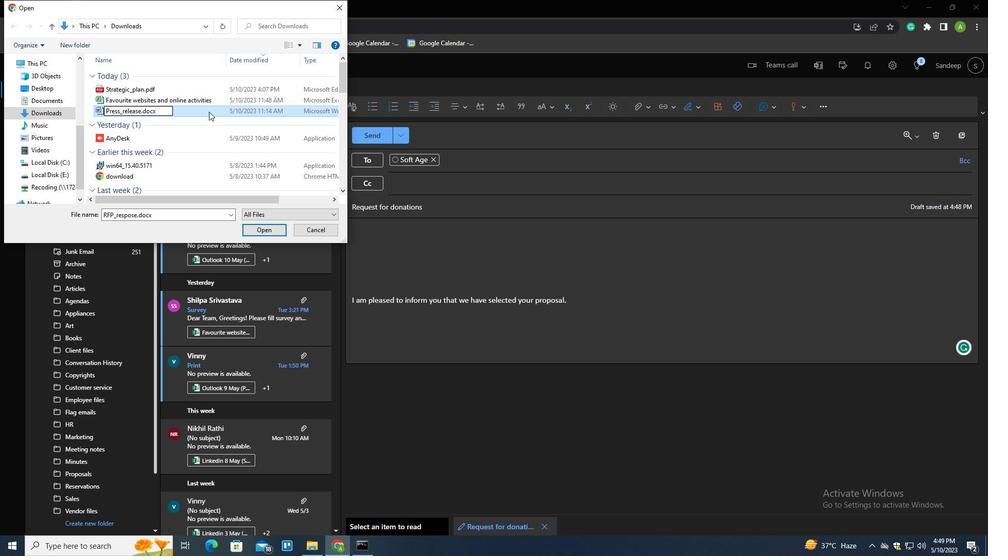 
Action: Mouse moved to (257, 227)
Screenshot: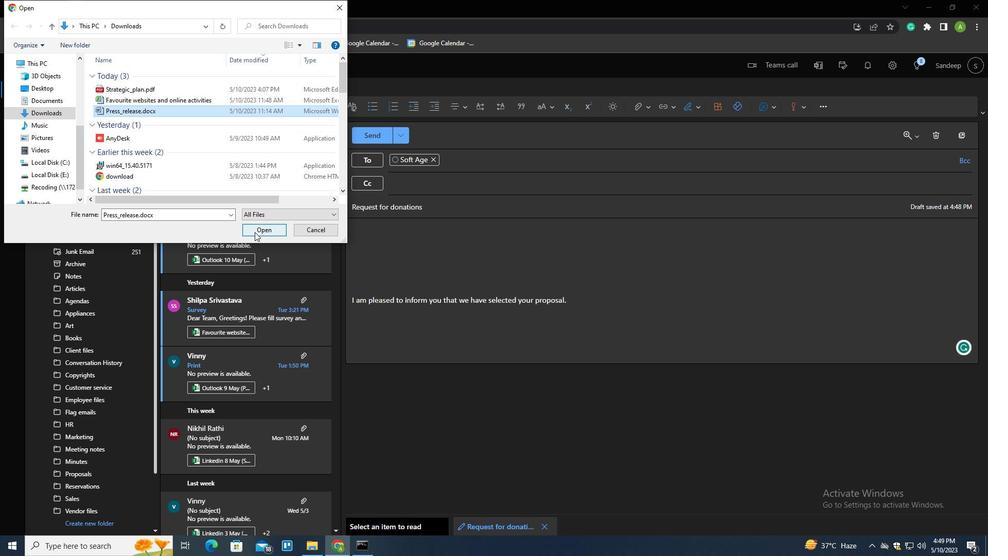 
Action: Mouse pressed left at (257, 227)
Screenshot: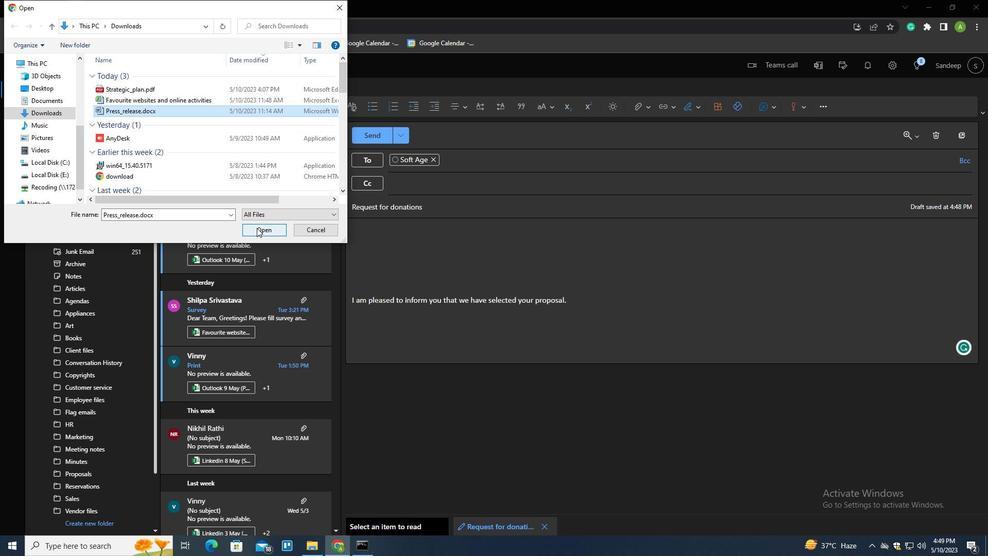 
Action: Mouse moved to (377, 137)
Screenshot: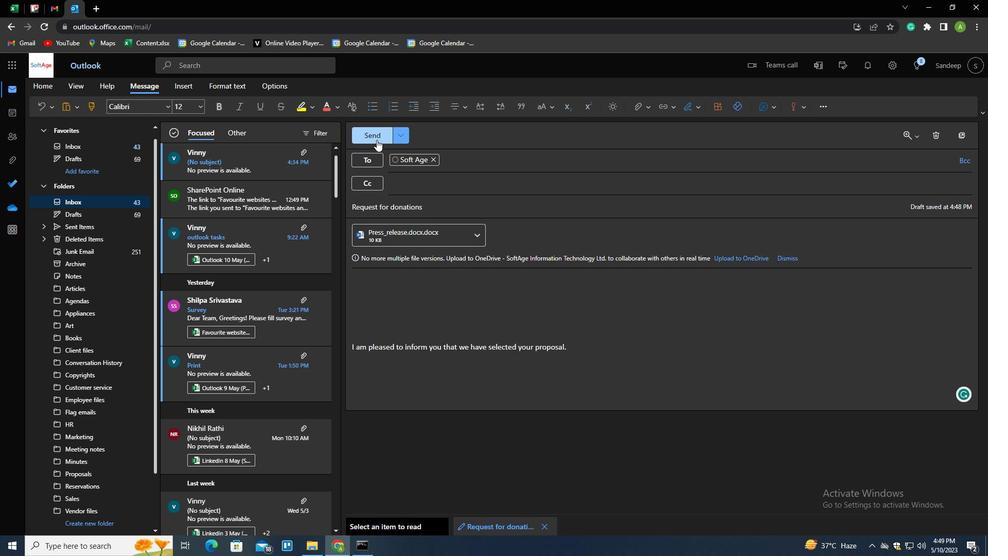 
Action: Mouse pressed left at (377, 137)
Screenshot: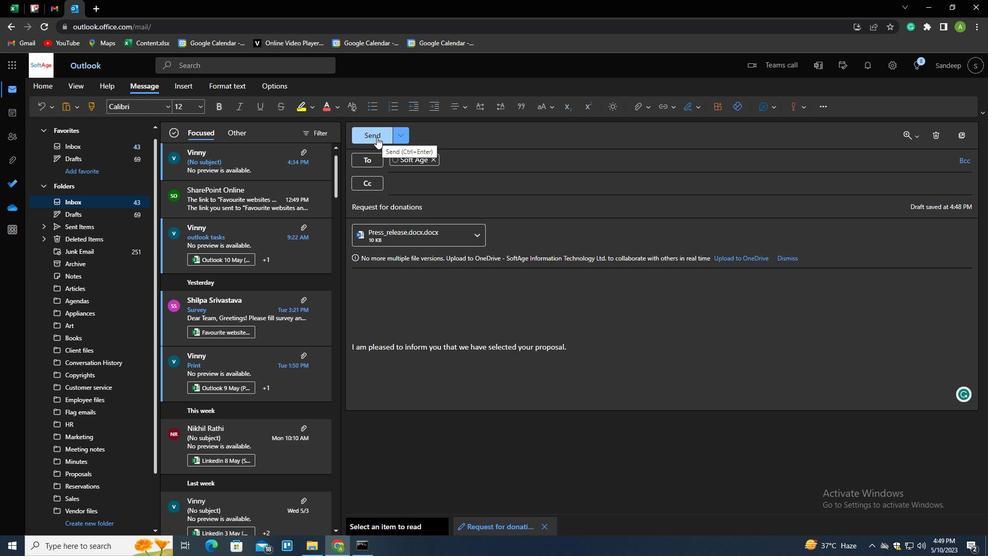 
Action: Mouse moved to (81, 521)
Screenshot: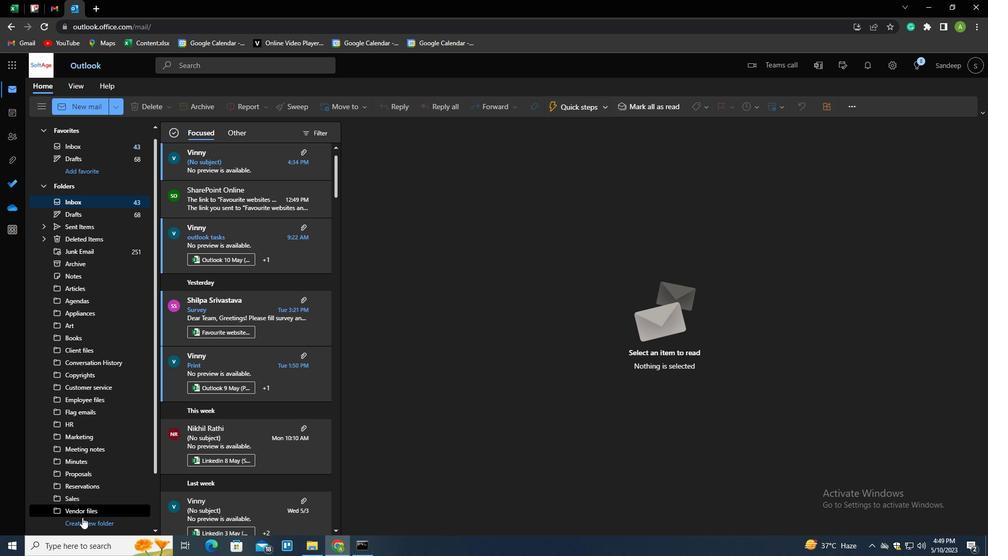 
Action: Mouse pressed left at (81, 521)
Screenshot: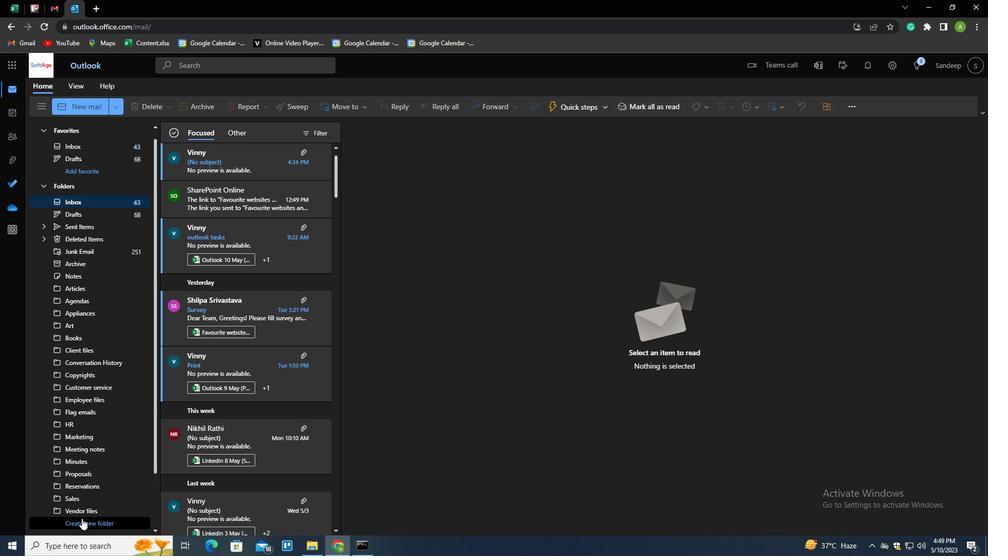 
Action: Mouse moved to (85, 514)
Screenshot: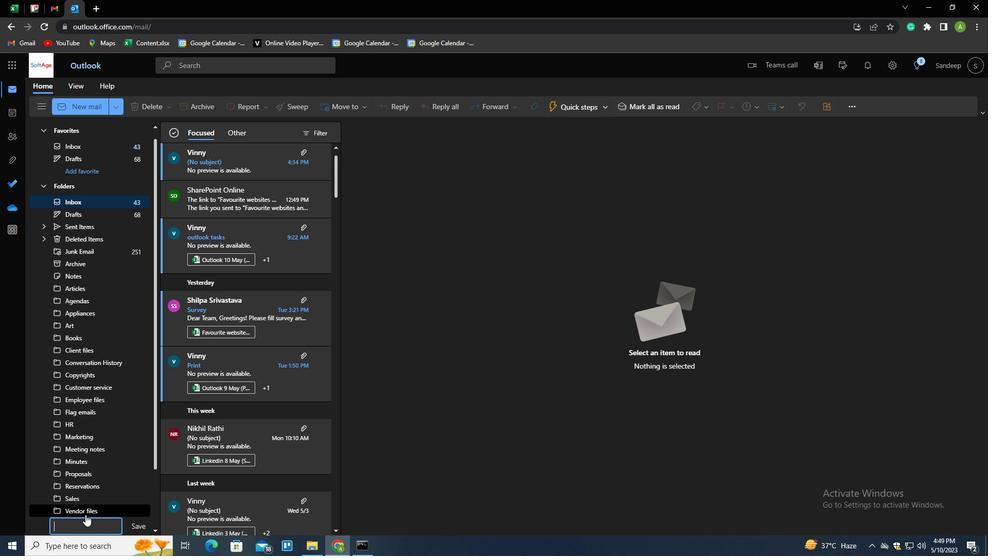 
Action: Key pressed <Key.shift>EMPLOYEE<Key.space>FILES<Key.enter>
Screenshot: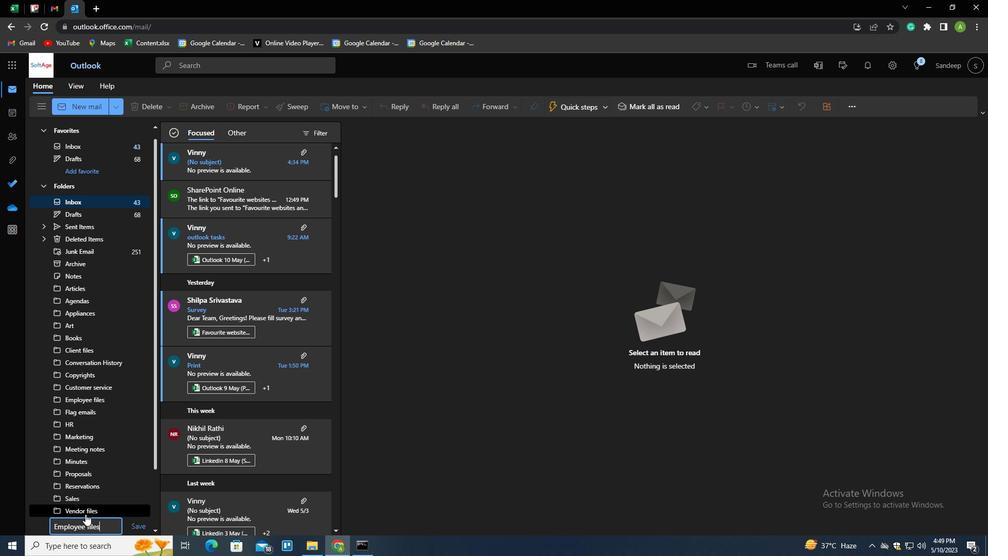 
Action: Mouse moved to (548, 323)
Screenshot: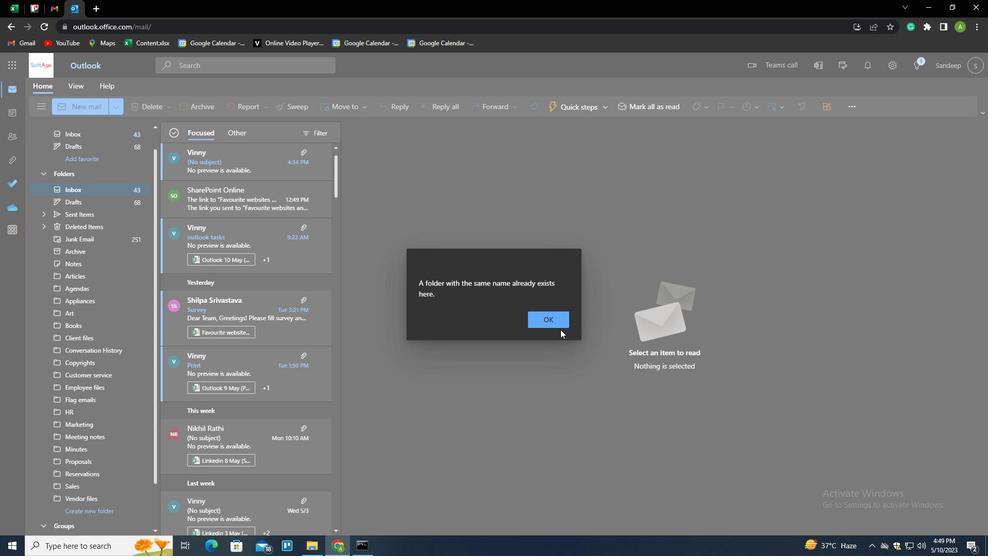 
Action: Mouse pressed left at (548, 323)
Screenshot: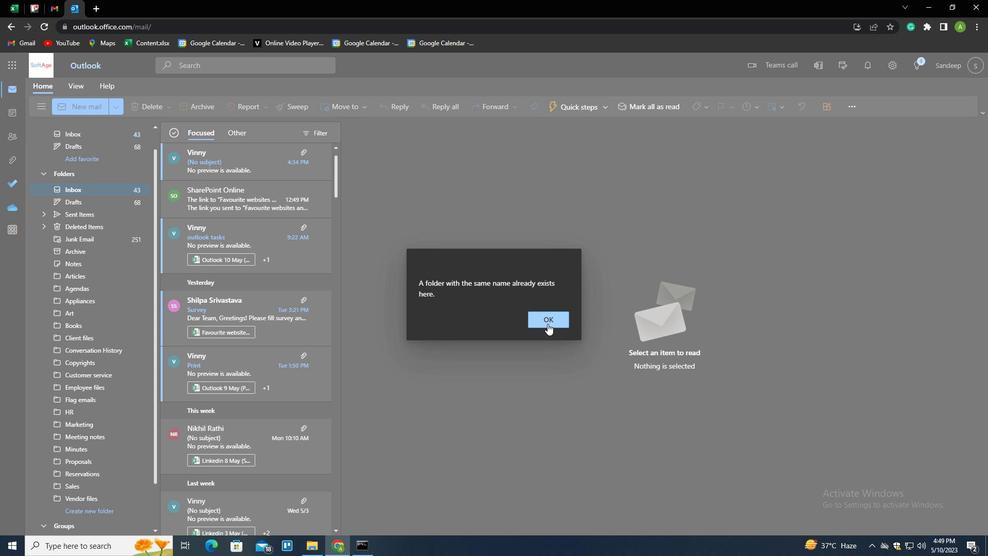 
Action: Mouse moved to (105, 405)
Screenshot: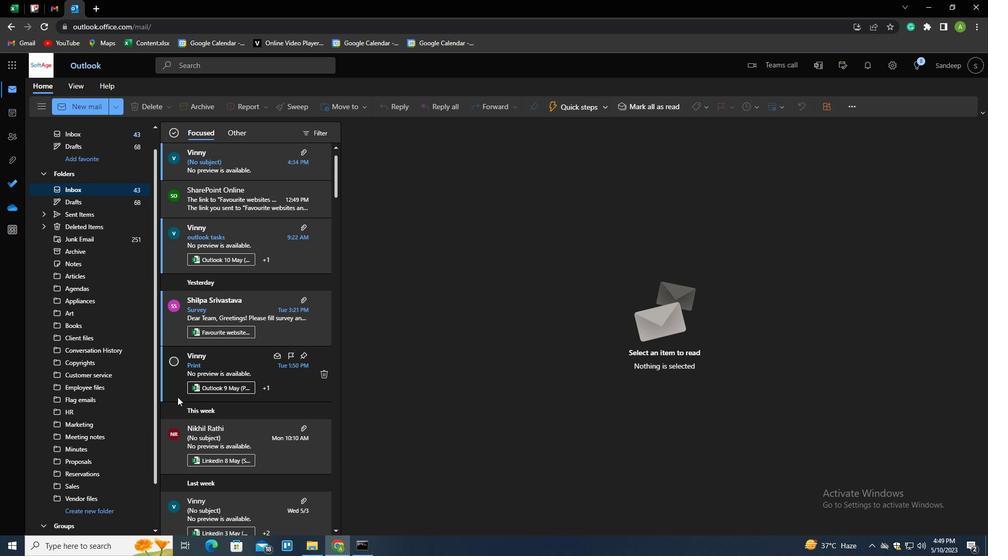 
Action: Mouse scrolled (105, 404) with delta (0, 0)
Screenshot: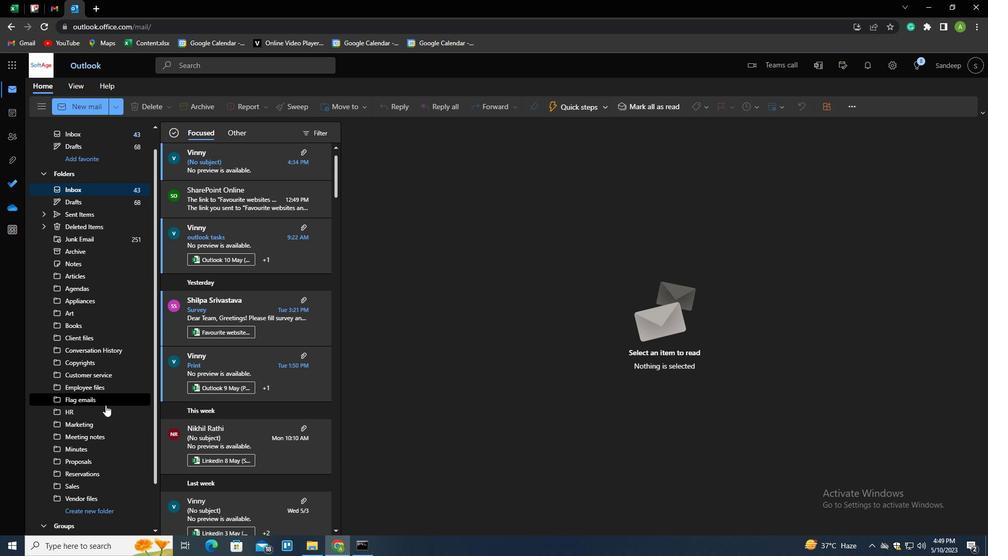 
Action: Mouse moved to (96, 286)
Screenshot: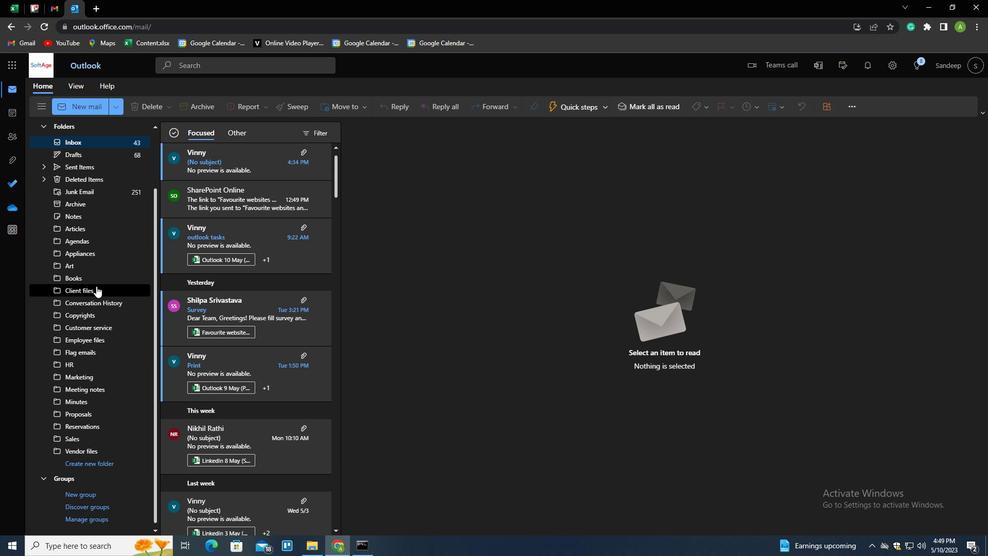 
Action: Mouse scrolled (96, 286) with delta (0, 0)
Screenshot: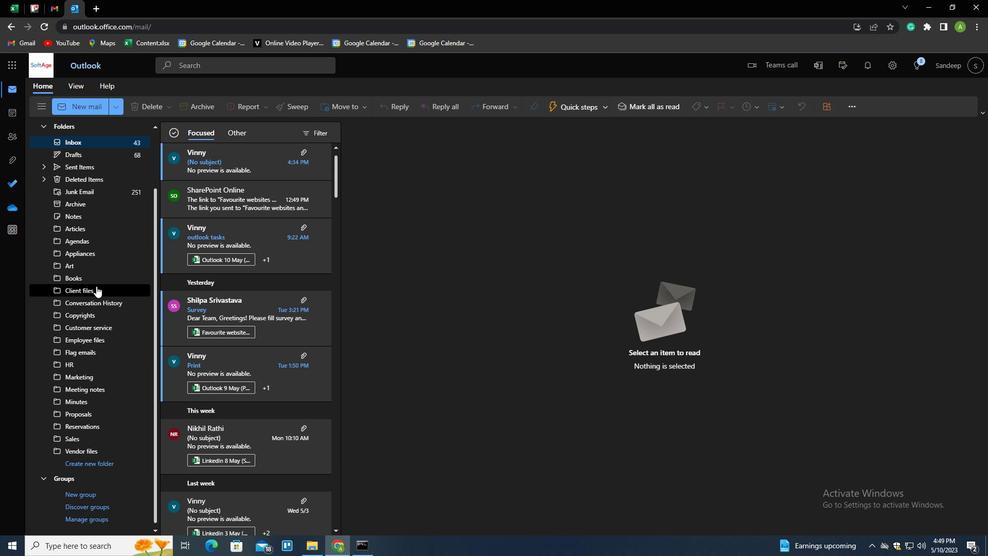 
Action: Mouse scrolled (96, 286) with delta (0, 0)
Screenshot: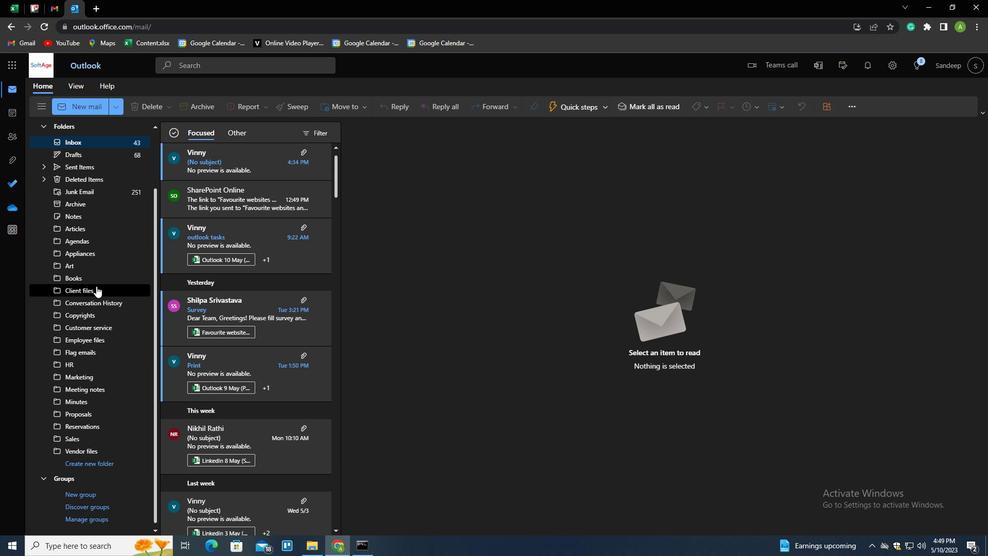 
Action: Mouse scrolled (96, 286) with delta (0, 0)
Screenshot: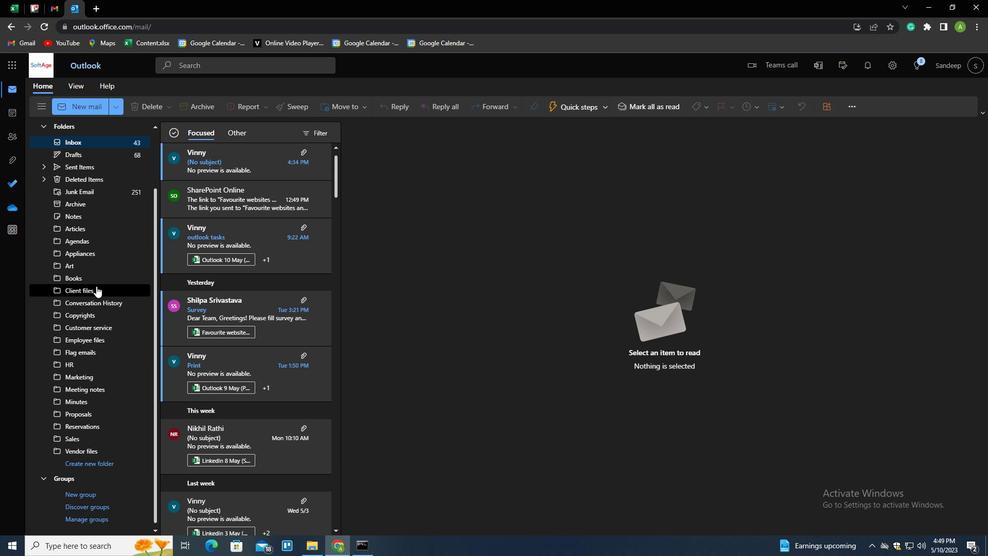 
Action: Mouse moved to (101, 234)
Screenshot: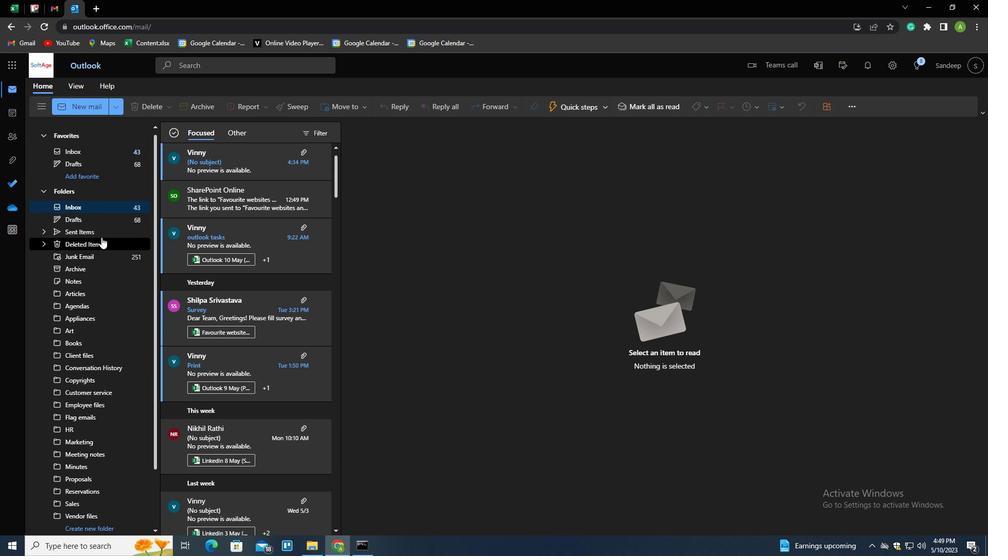 
Action: Mouse pressed left at (101, 234)
Screenshot: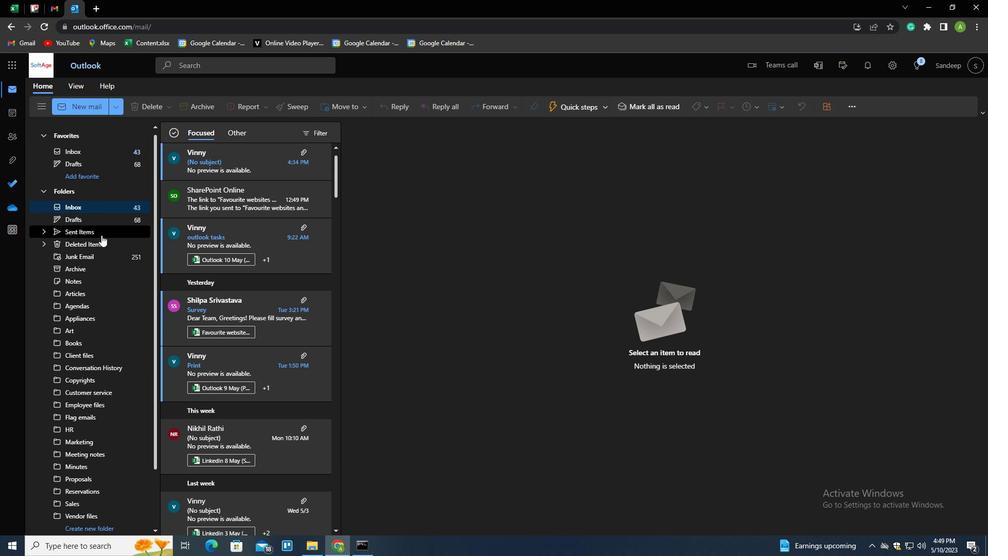 
Action: Mouse moved to (217, 175)
Screenshot: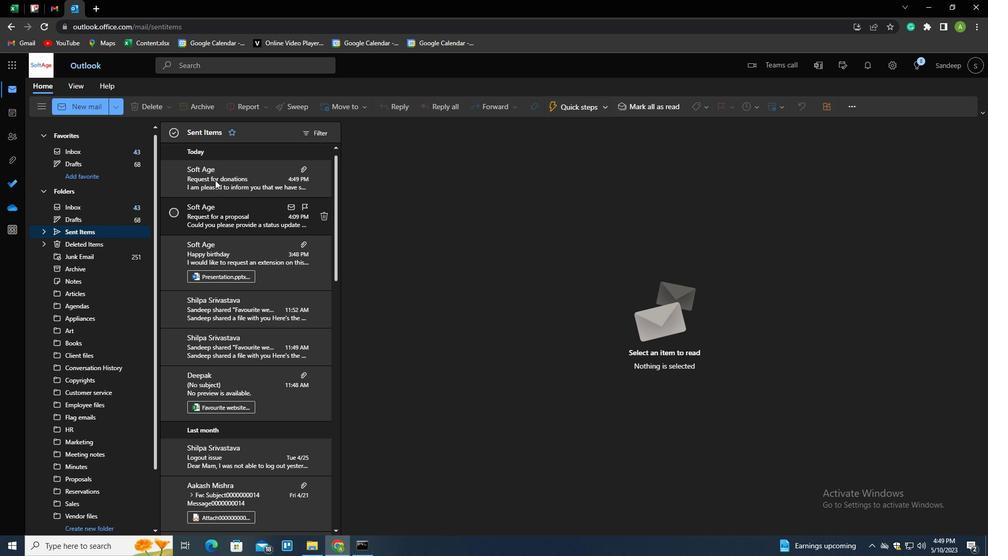 
Action: Mouse pressed right at (217, 175)
Screenshot: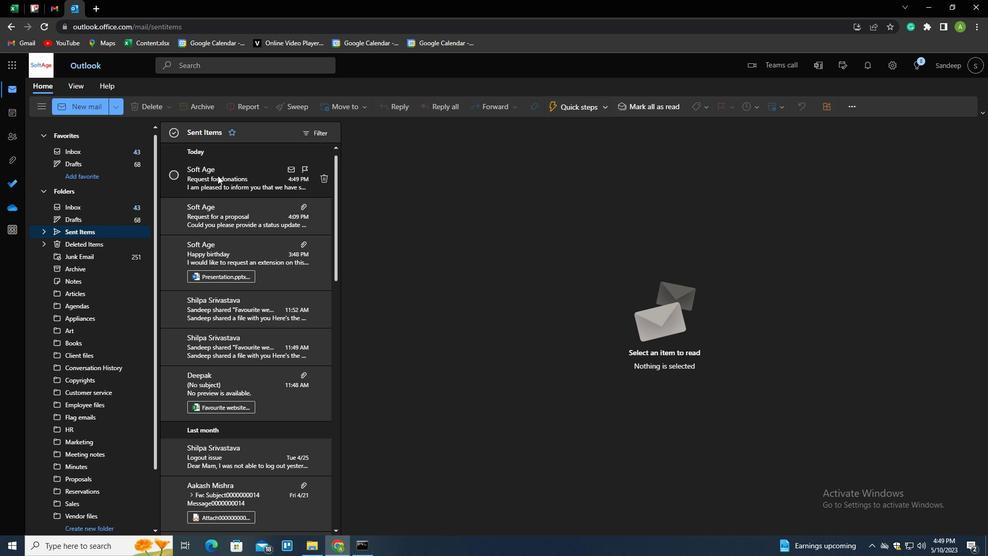 
Action: Mouse moved to (236, 217)
Screenshot: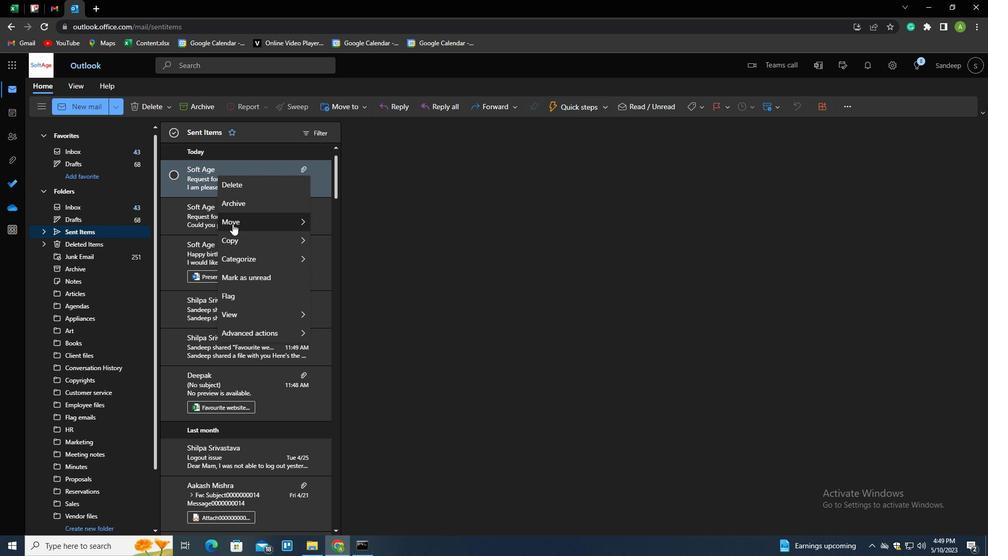 
Action: Mouse pressed left at (236, 217)
Screenshot: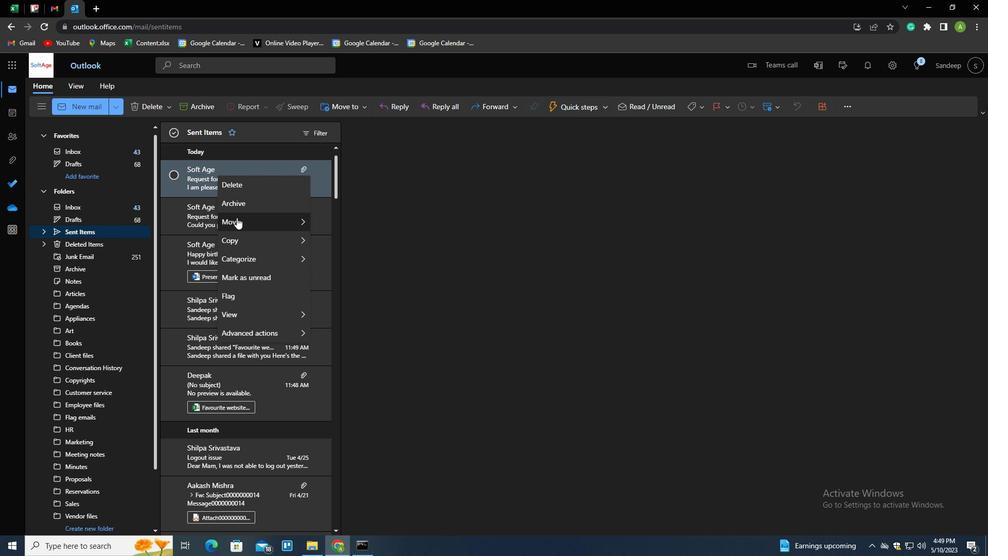 
Action: Mouse moved to (341, 223)
Screenshot: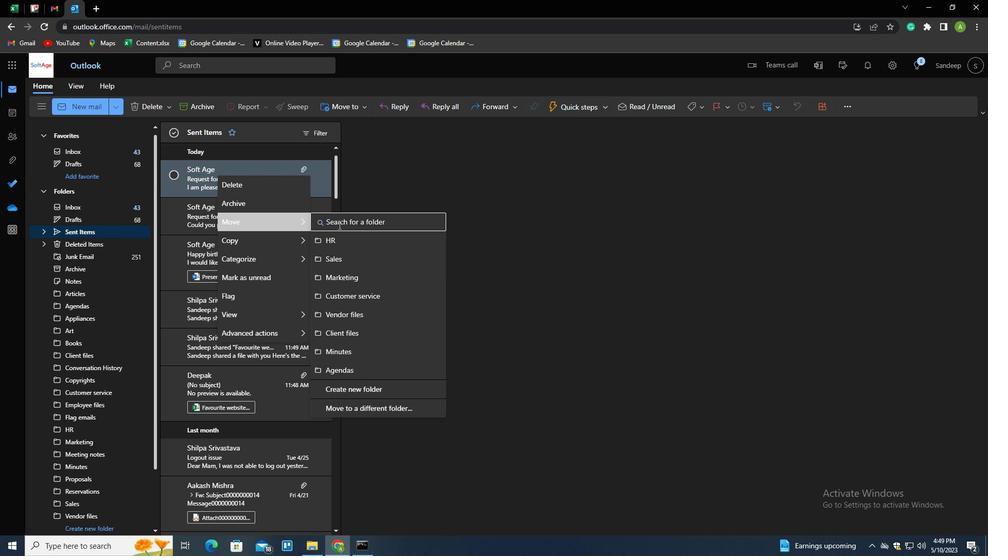 
Action: Mouse pressed left at (341, 223)
Screenshot: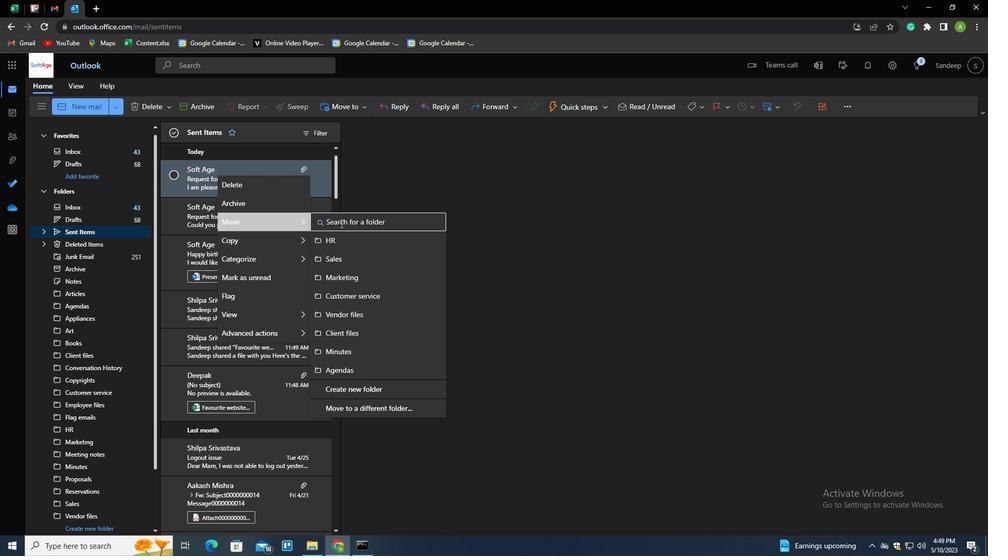 
Action: Key pressed <Key.shift><Key.shift><Key.shift><Key.shift><Key.shift><Key.shift><Key.shift><Key.shift><Key.shift><Key.shift><Key.shift><Key.shift>EM
Screenshot: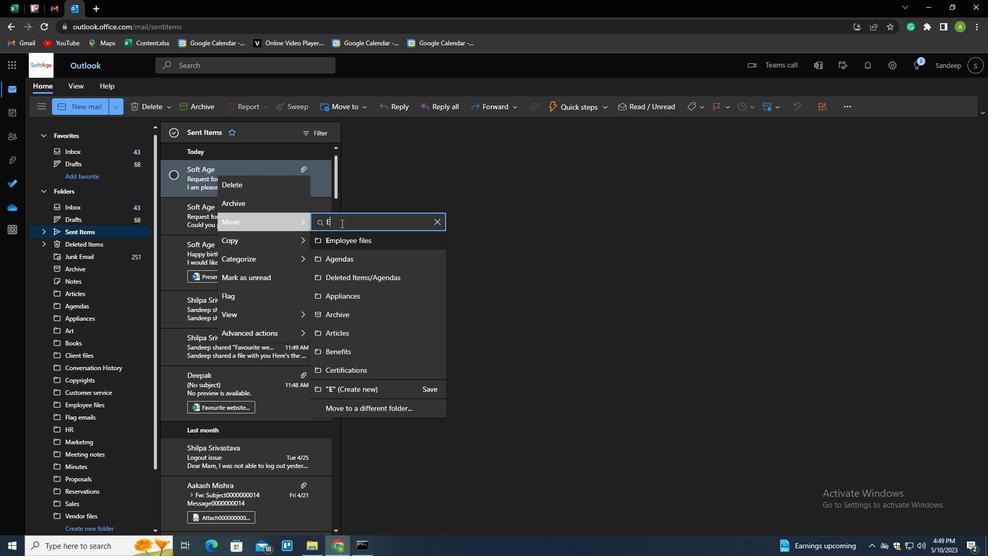 
Action: Mouse moved to (364, 276)
Screenshot: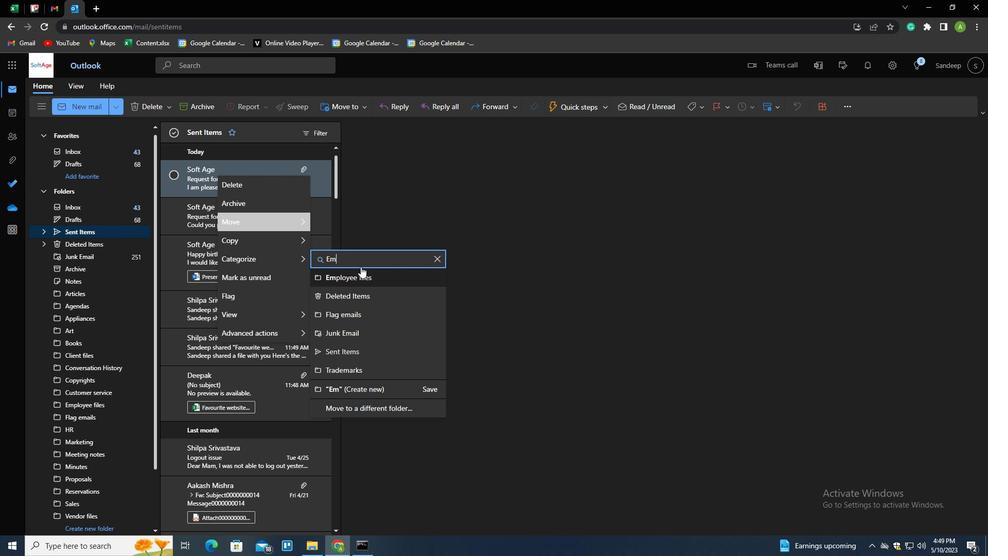
Action: Mouse pressed left at (364, 276)
Screenshot: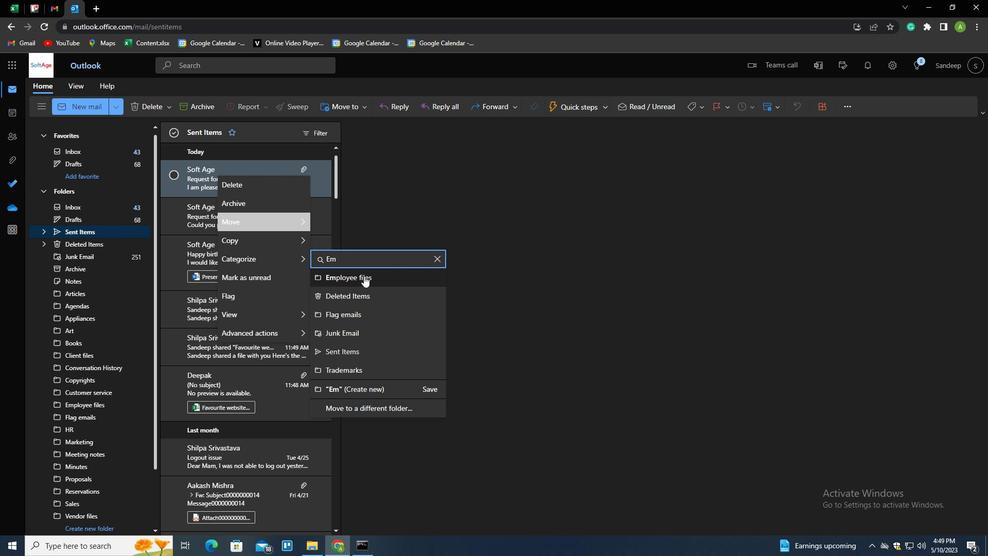 
Action: Mouse moved to (435, 361)
Screenshot: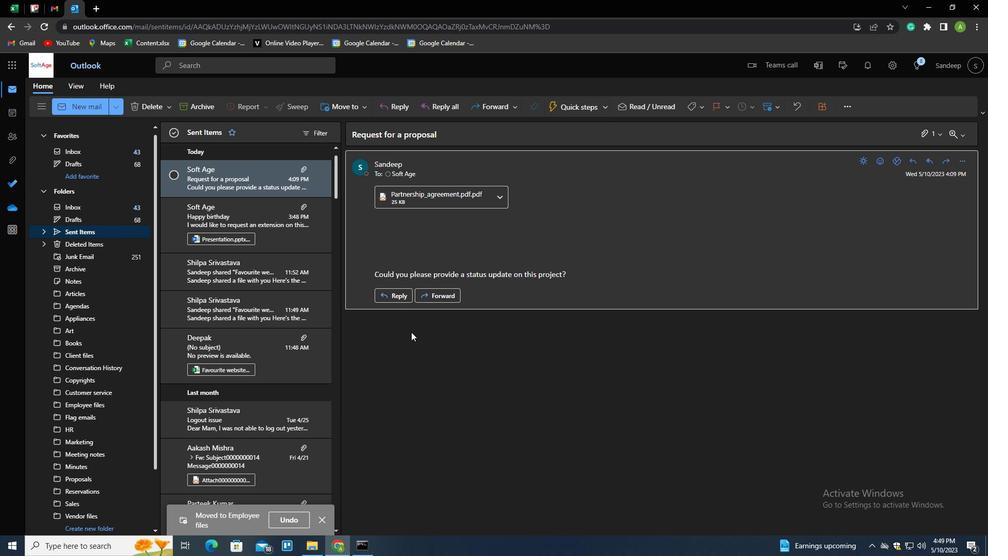 
